 Task: Add an event with the title Team Building Challenge: Scavenger Hunt, date '2024/05/28', time 9:40 AM to 11:40 AMand add a description: Welcome to our Team Building Challenge: Scavenger Hunt, an exciting and engaging activity designed to foster teamwork, problem-solving, and collaboration within your team. This scavenger hunt is a fun and interactive way for team members to work together, think creatively, and build strong bonds while completing a series of challenges and searching for hidden items or clues., put the event into Blue category . Add location for the event as: 789 Mount Sinai, Sinai, Egypt, logged in from the account softage.2@softage.netand send the event invitation to softage.3@softage.net and softage.4@softage.net. Set a reminder for the event 17 day before
Action: Mouse moved to (120, 108)
Screenshot: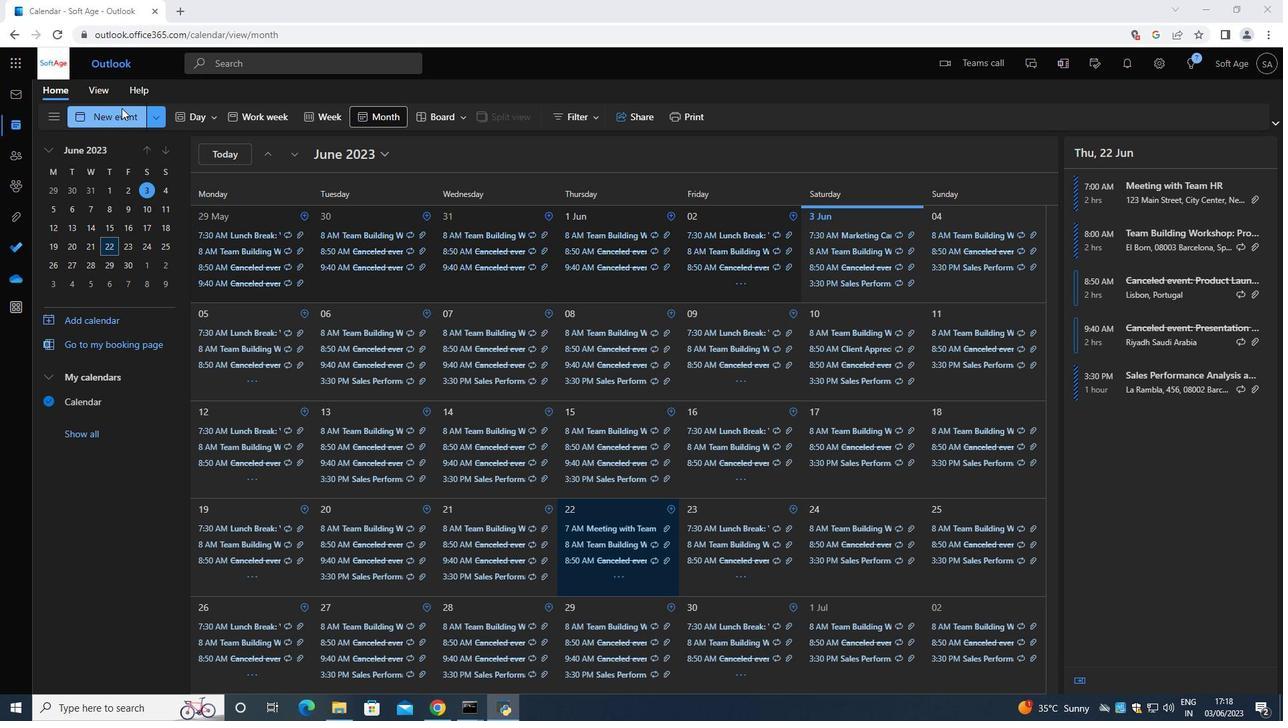 
Action: Mouse pressed left at (120, 108)
Screenshot: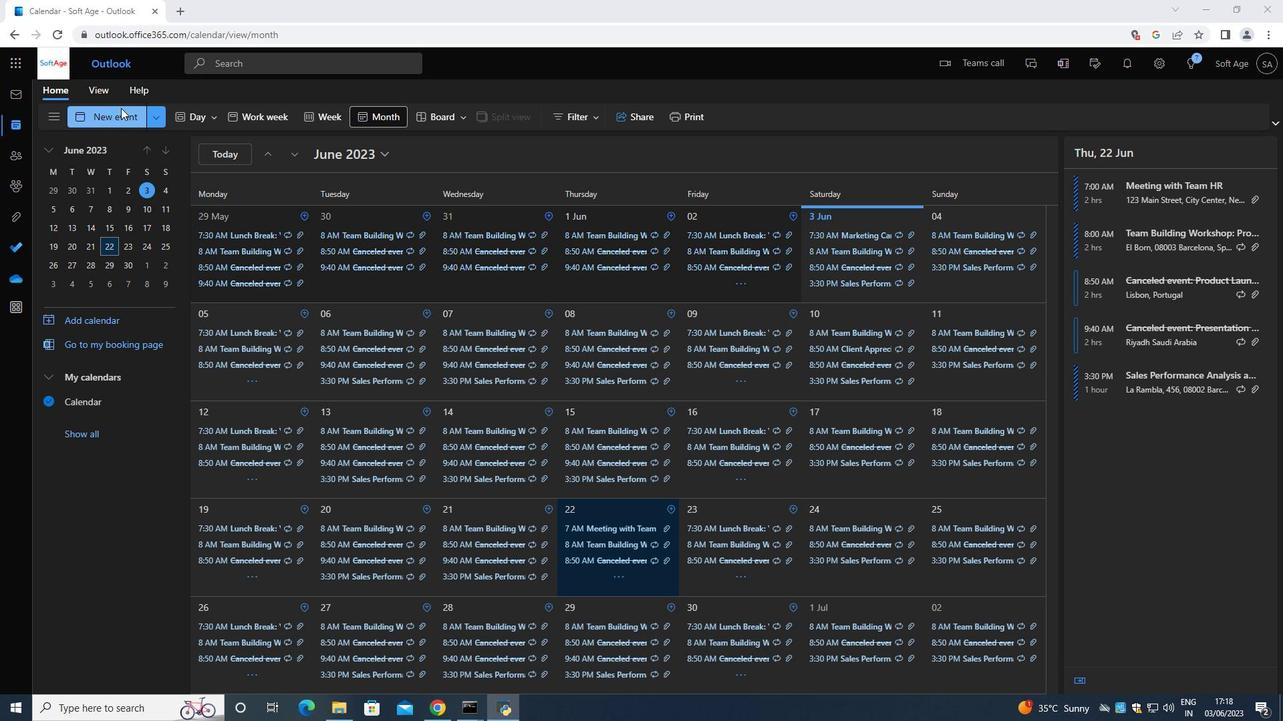 
Action: Mouse moved to (306, 205)
Screenshot: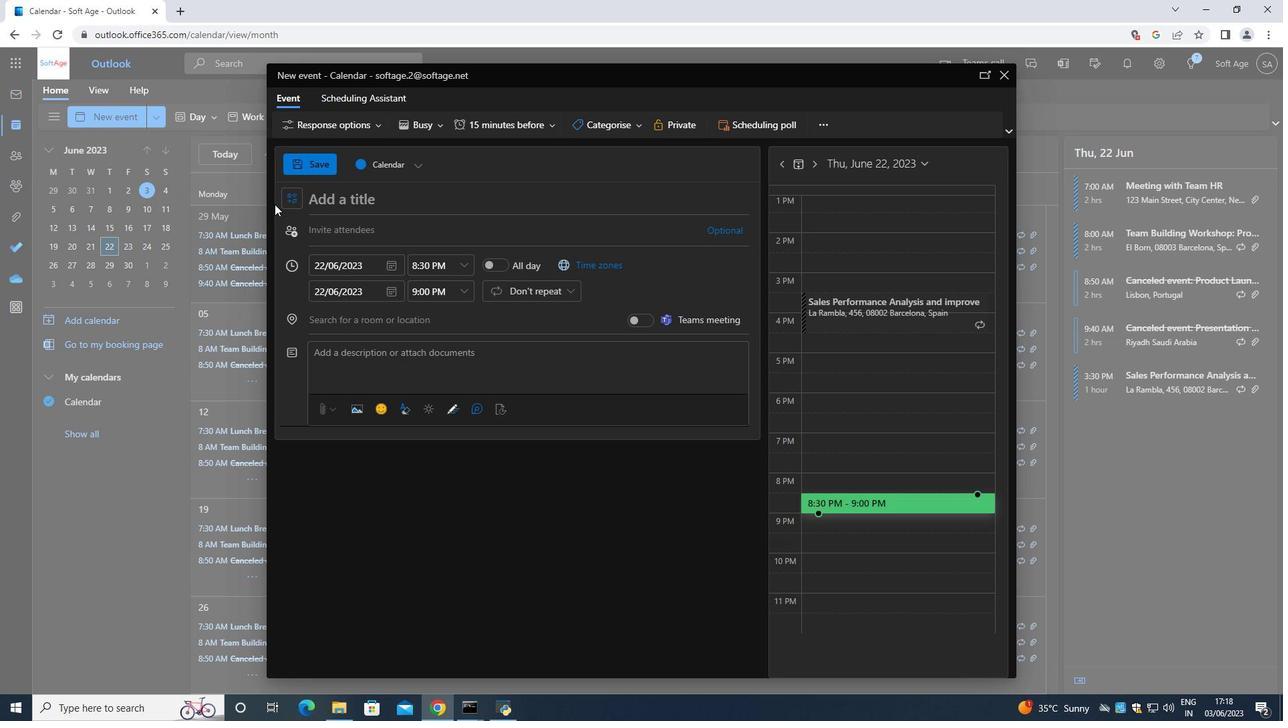 
Action: Key pressed <Key.shift><Key.shift><Key.shift><Key.shift>Team<Key.space><Key.shift>Building<Key.space><Key.shift>Chs<Key.backspace>allenge<Key.space><Key.shift_r>:<Key.space><Key.shift><Key.shift><Key.shift>Scavenger<Key.space><Key.shift>Hunt
Screenshot: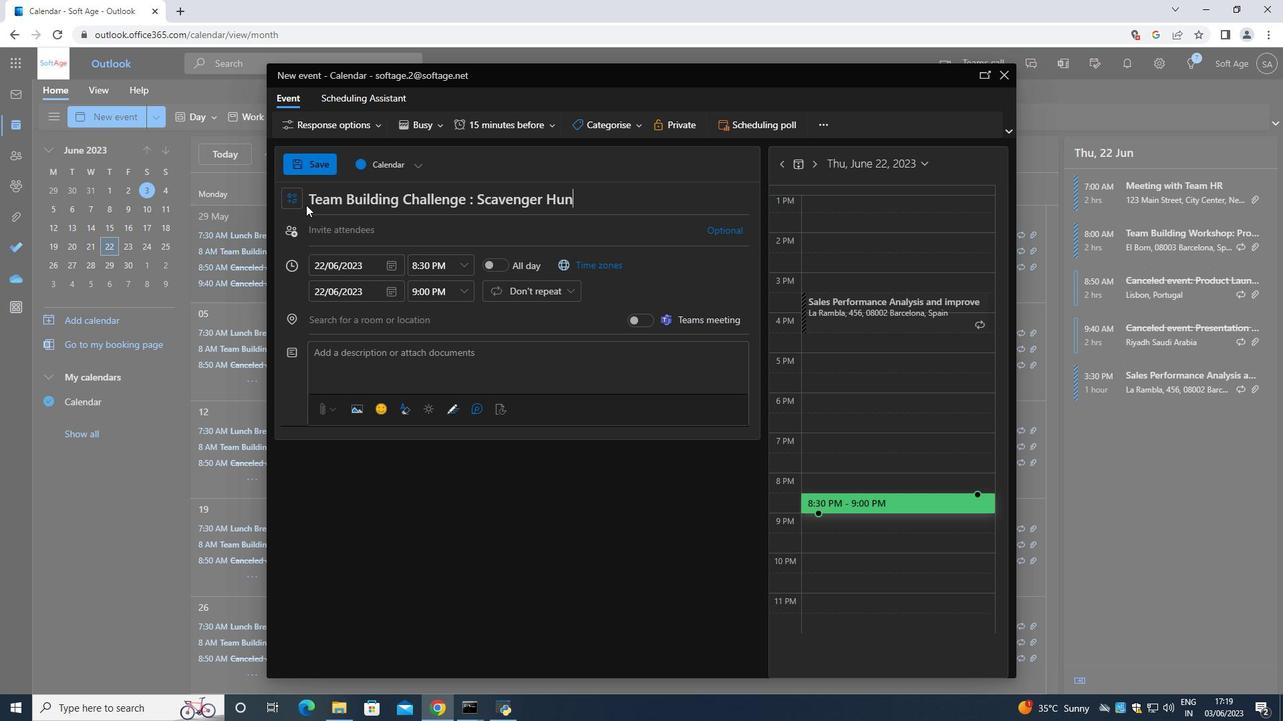 
Action: Mouse moved to (394, 266)
Screenshot: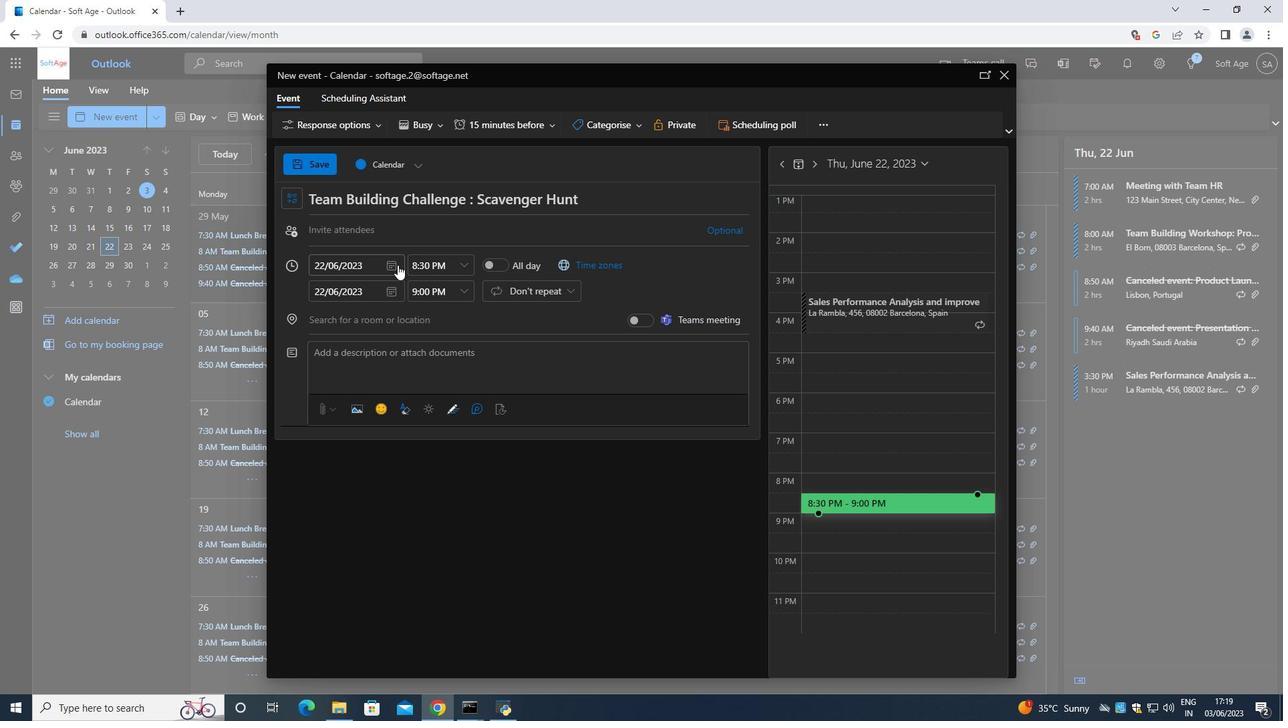 
Action: Mouse pressed left at (394, 266)
Screenshot: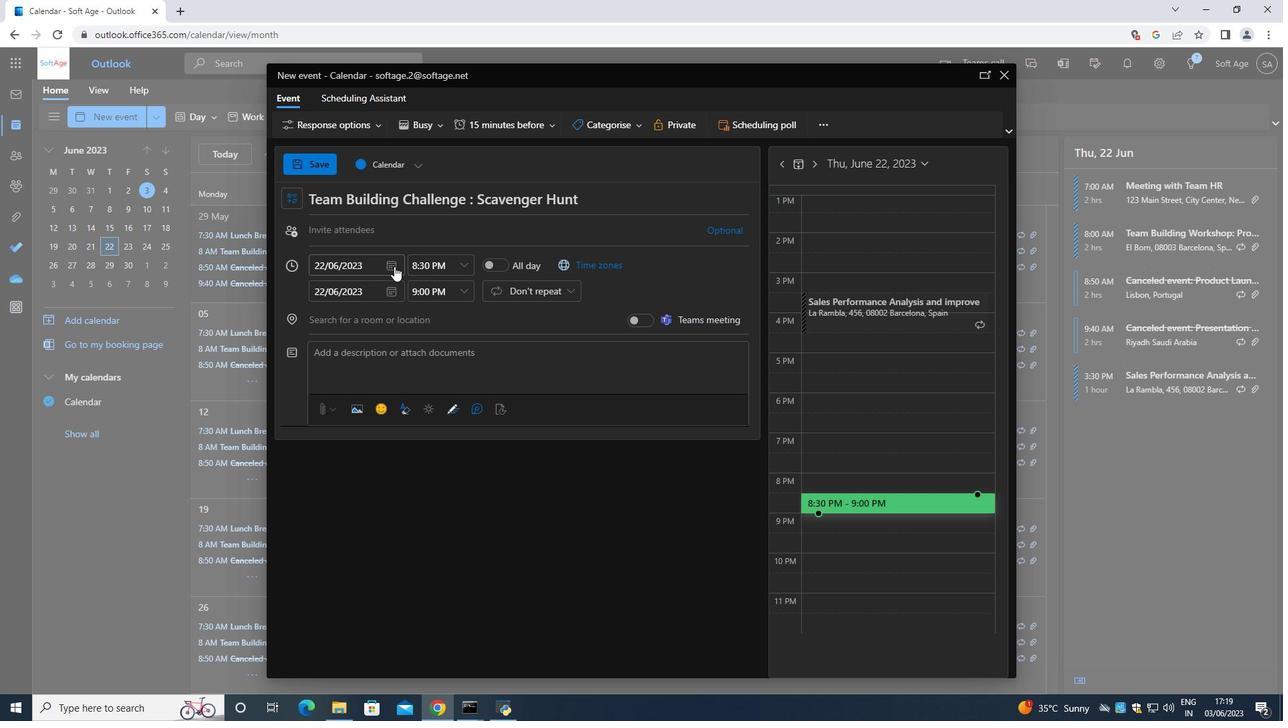 
Action: Mouse moved to (438, 291)
Screenshot: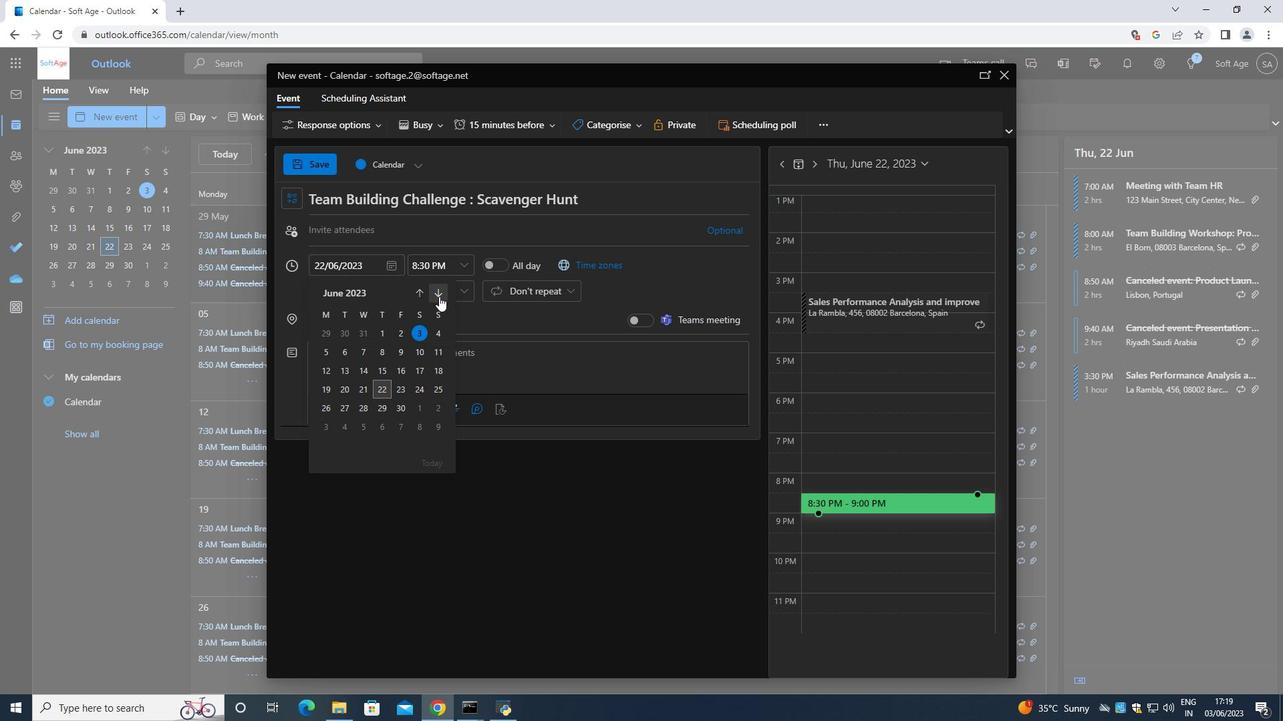 
Action: Mouse pressed left at (438, 291)
Screenshot: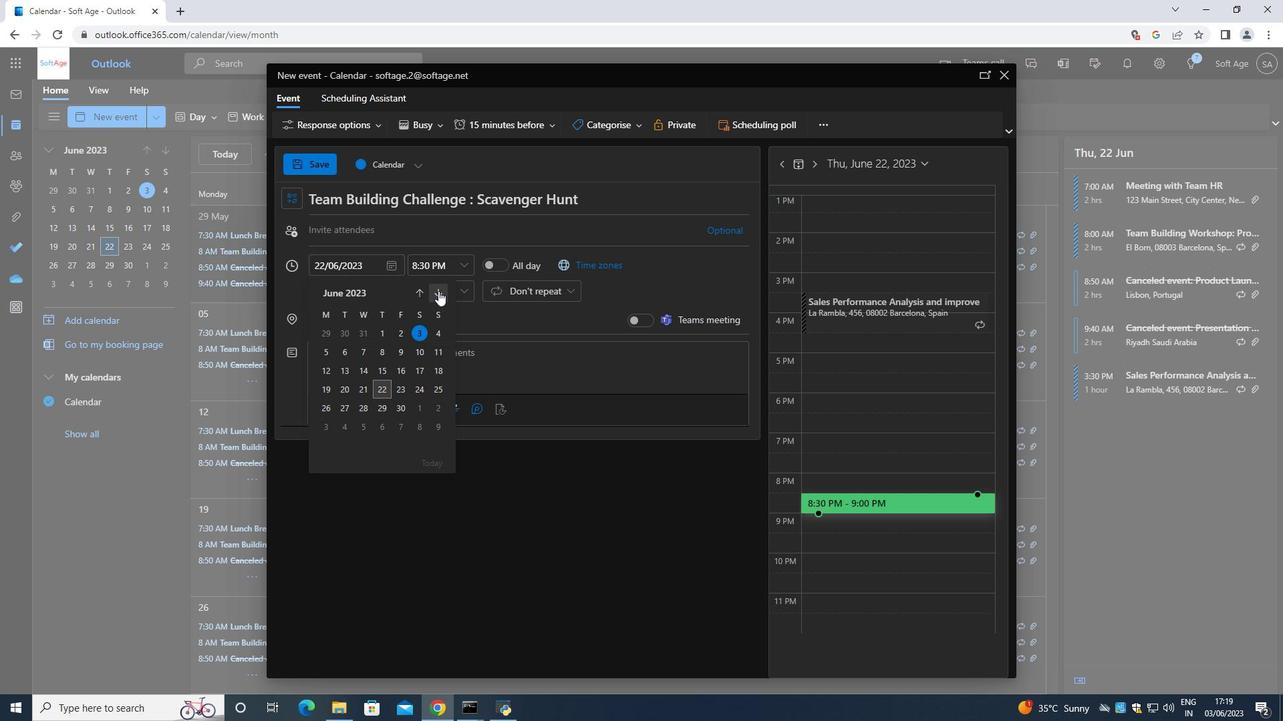 
Action: Mouse pressed left at (438, 291)
Screenshot: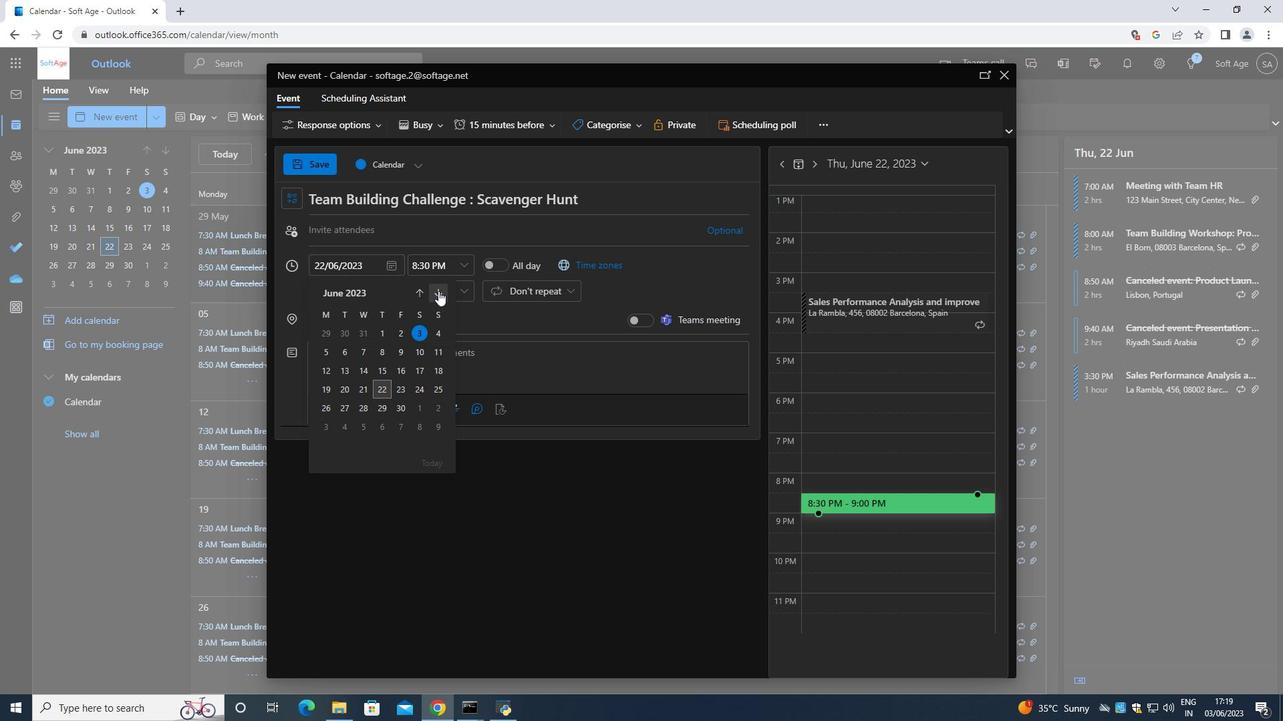 
Action: Mouse moved to (439, 291)
Screenshot: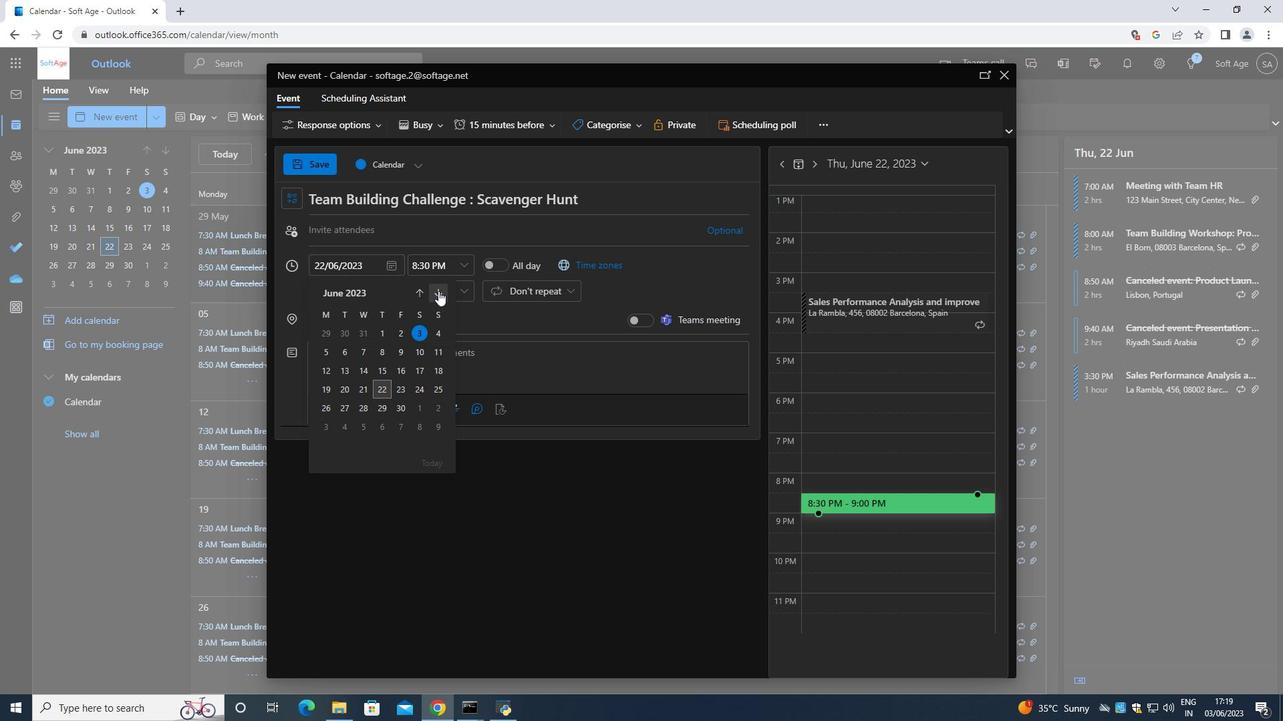 
Action: Mouse pressed left at (439, 291)
Screenshot: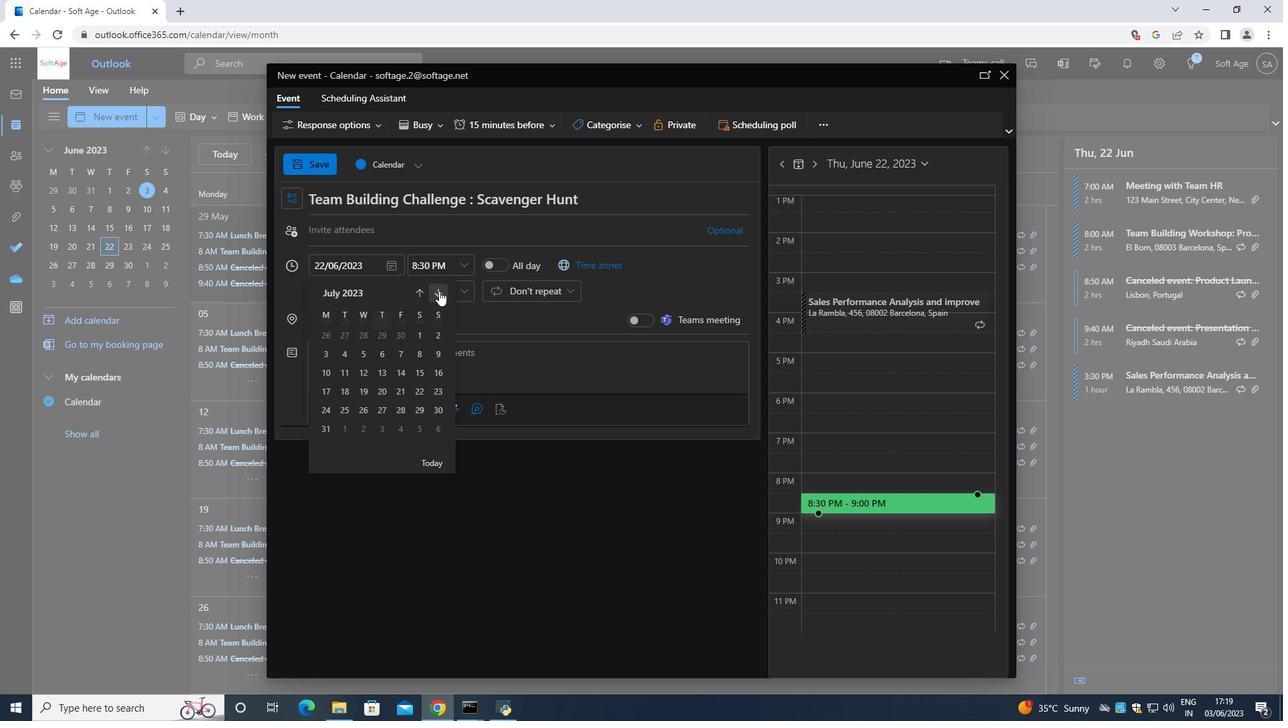
Action: Mouse pressed left at (439, 291)
Screenshot: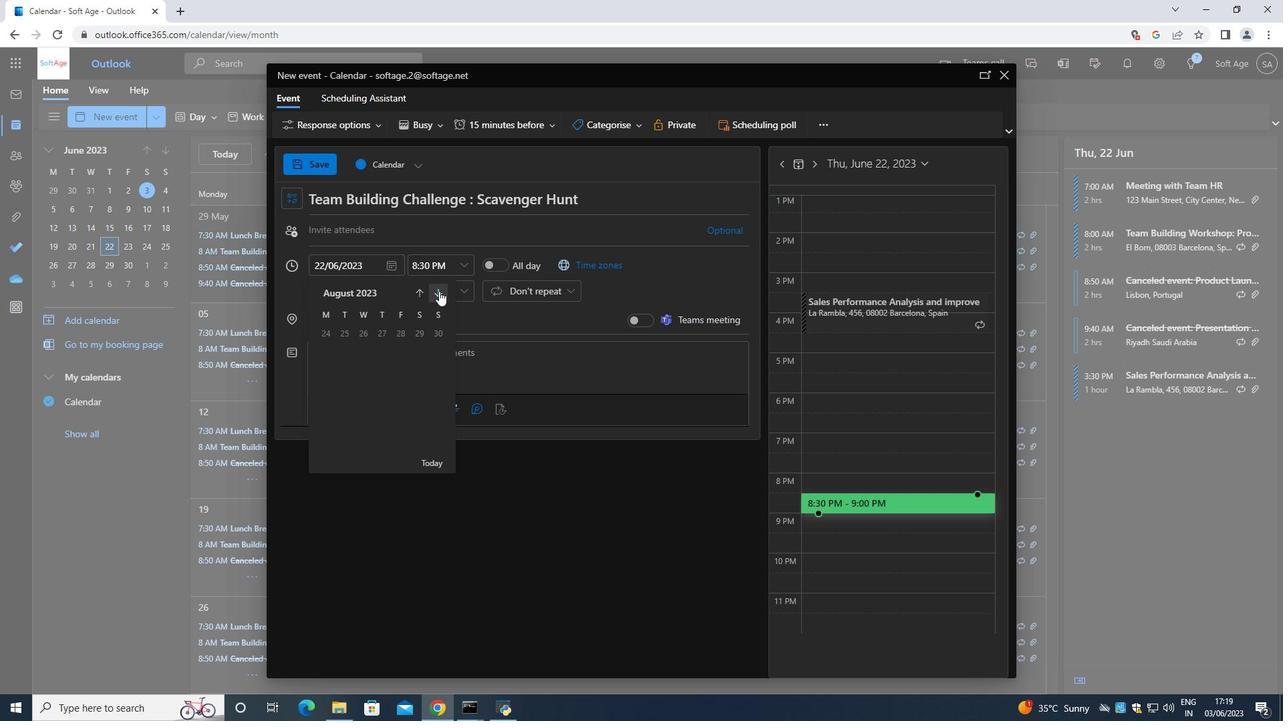 
Action: Mouse pressed left at (439, 291)
Screenshot: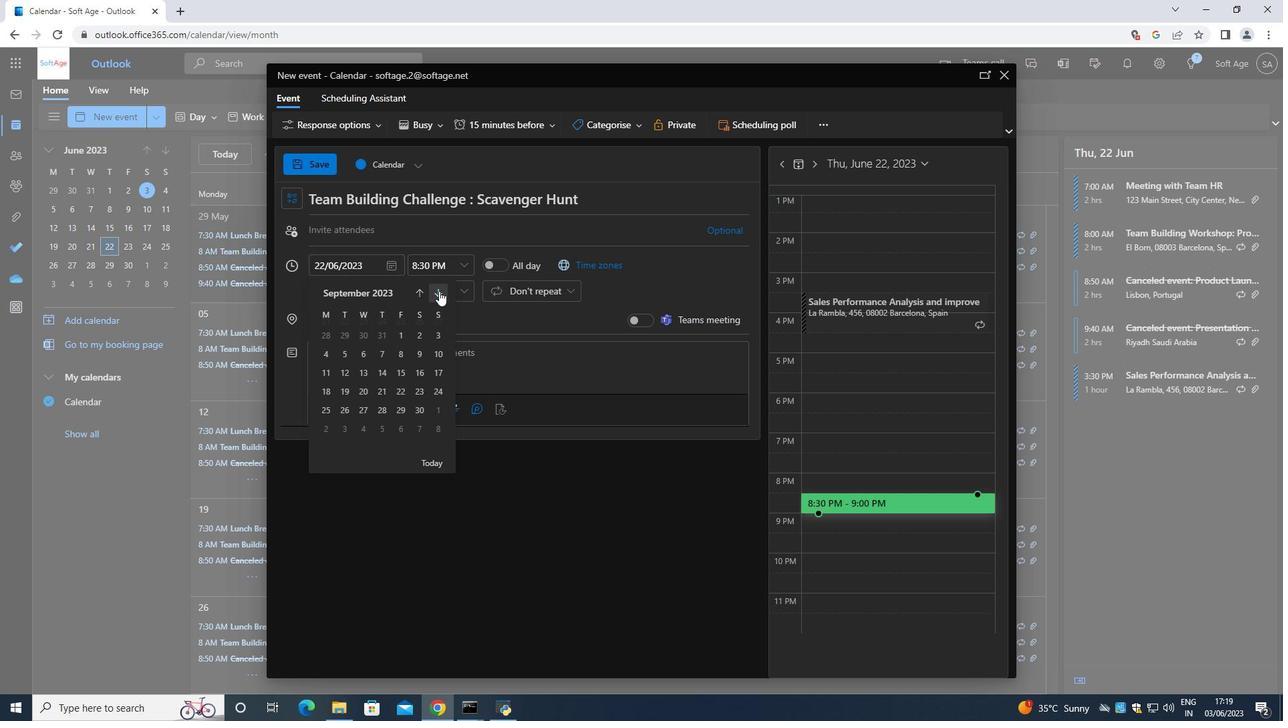 
Action: Mouse pressed left at (439, 291)
Screenshot: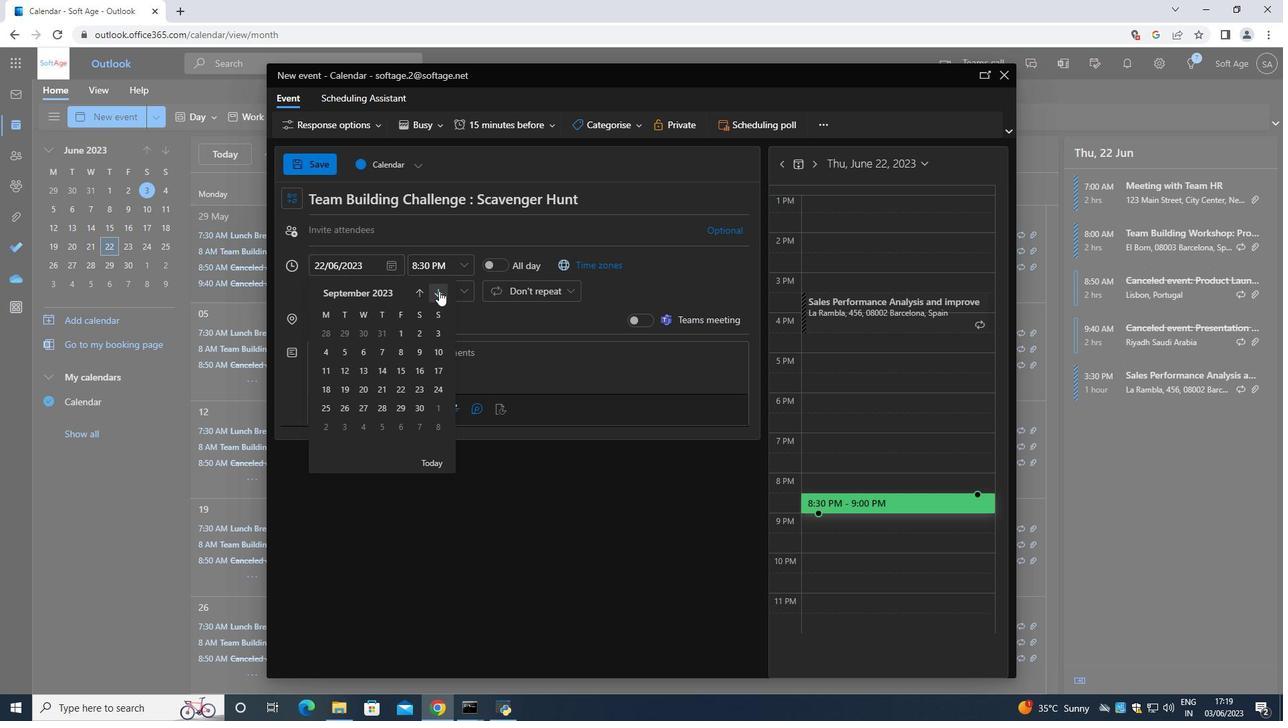 
Action: Mouse pressed left at (439, 291)
Screenshot: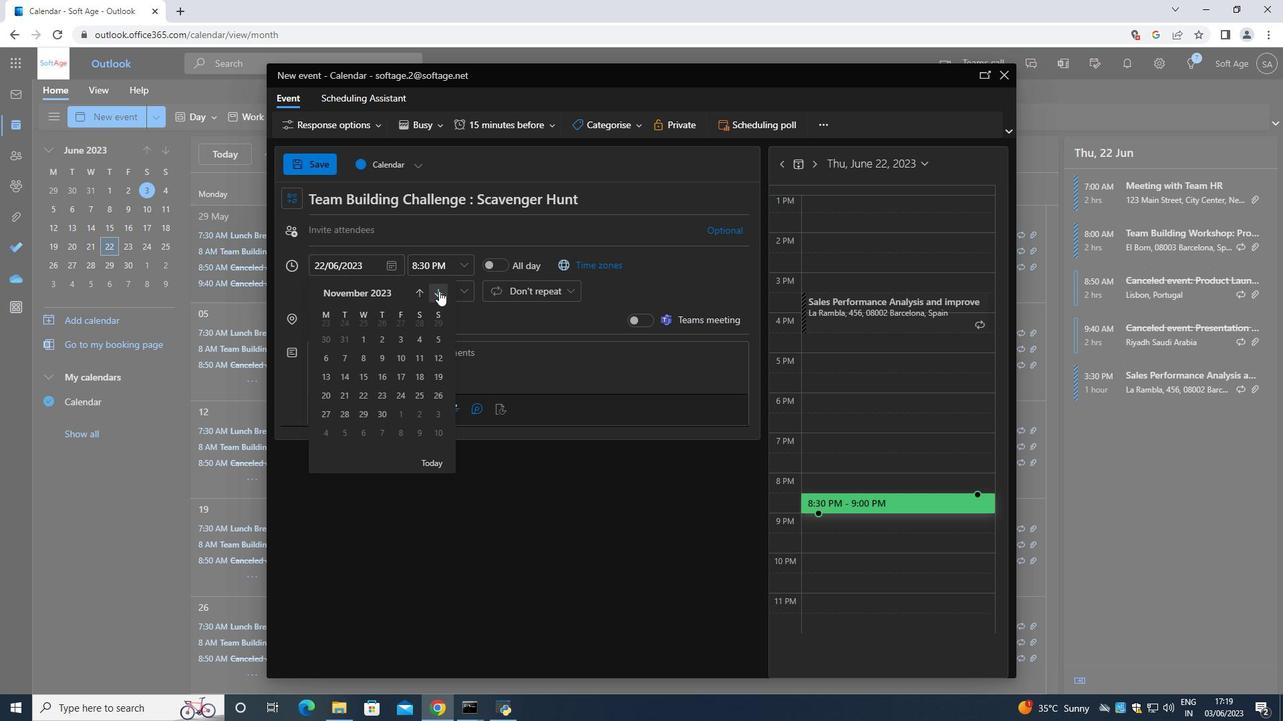 
Action: Mouse pressed left at (439, 291)
Screenshot: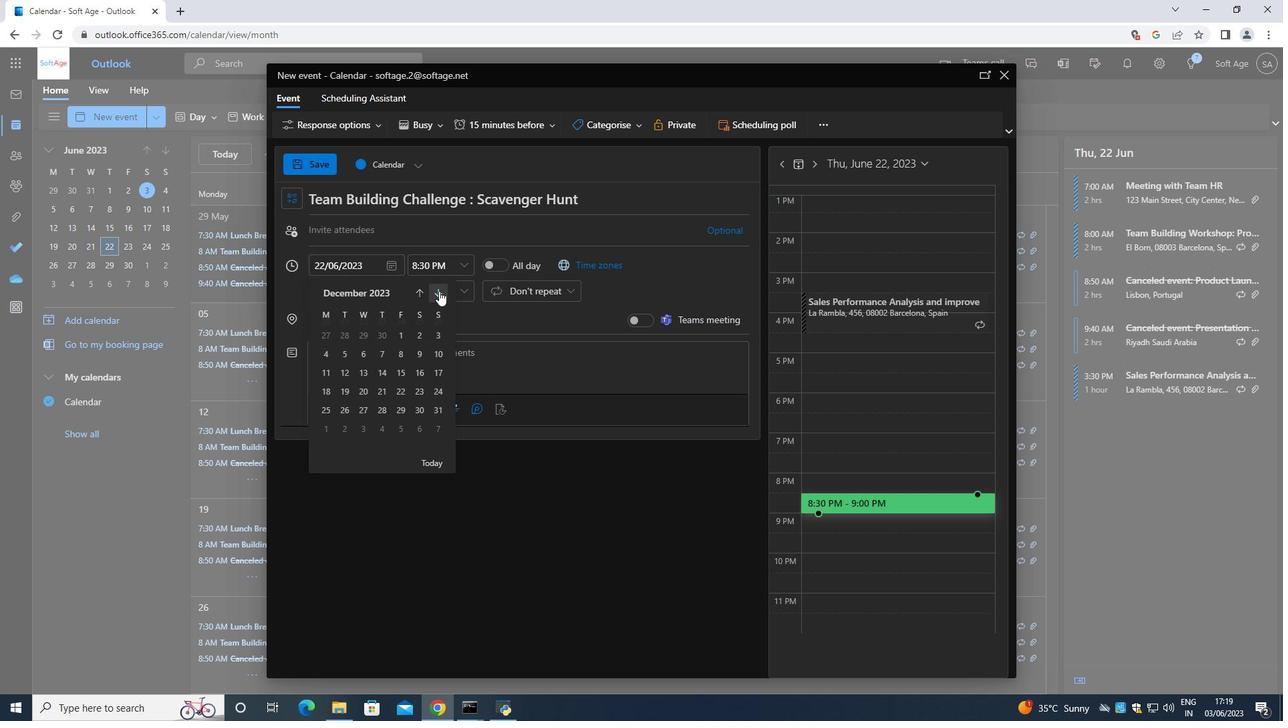 
Action: Mouse pressed left at (439, 291)
Screenshot: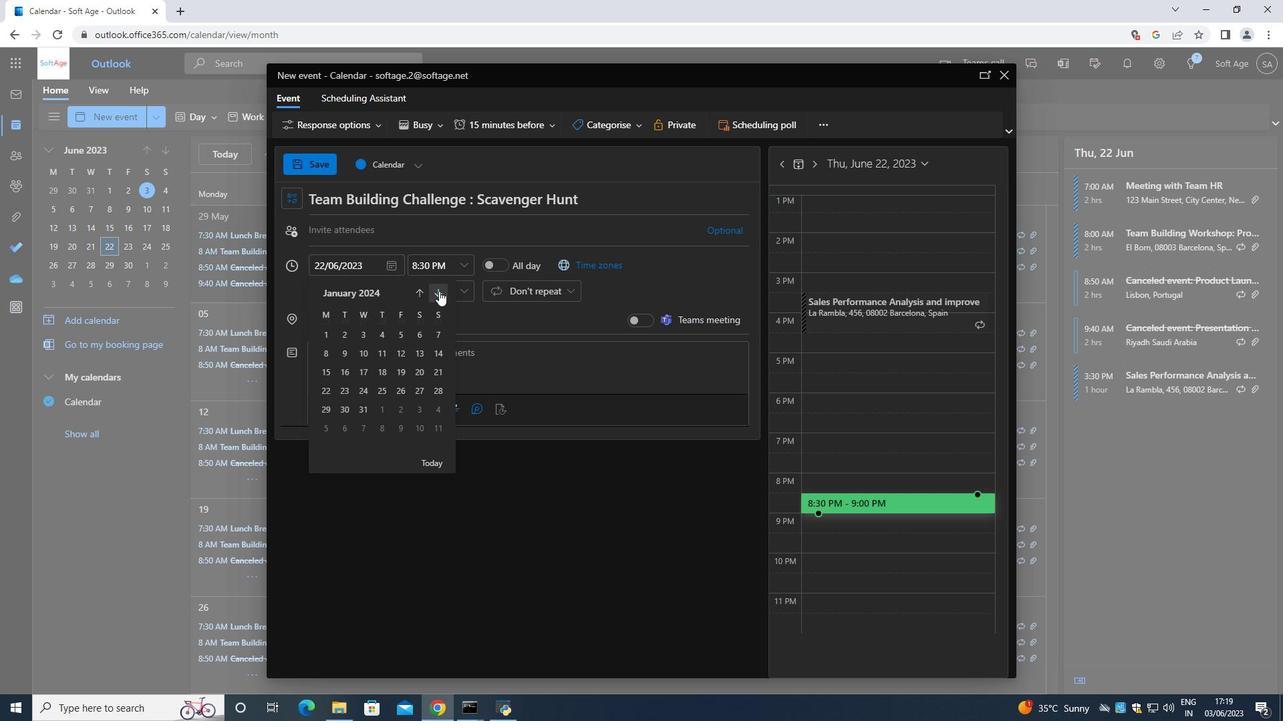 
Action: Mouse pressed left at (439, 291)
Screenshot: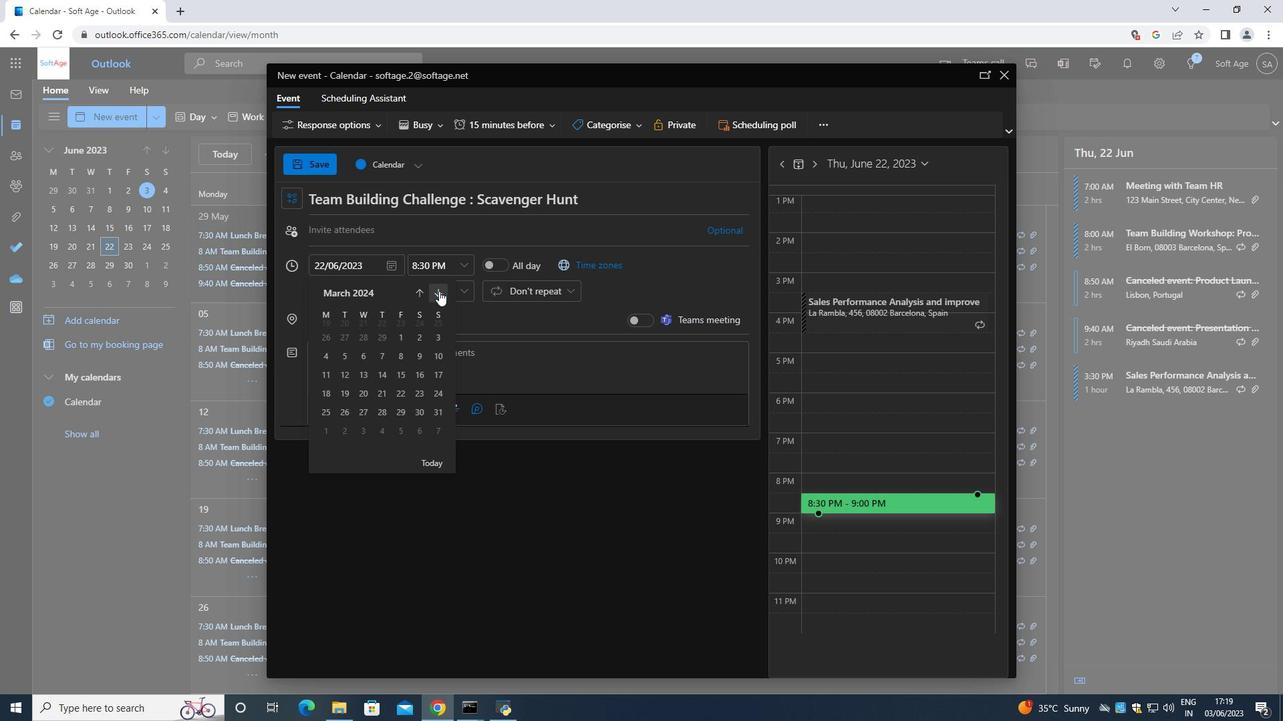 
Action: Mouse pressed left at (439, 291)
Screenshot: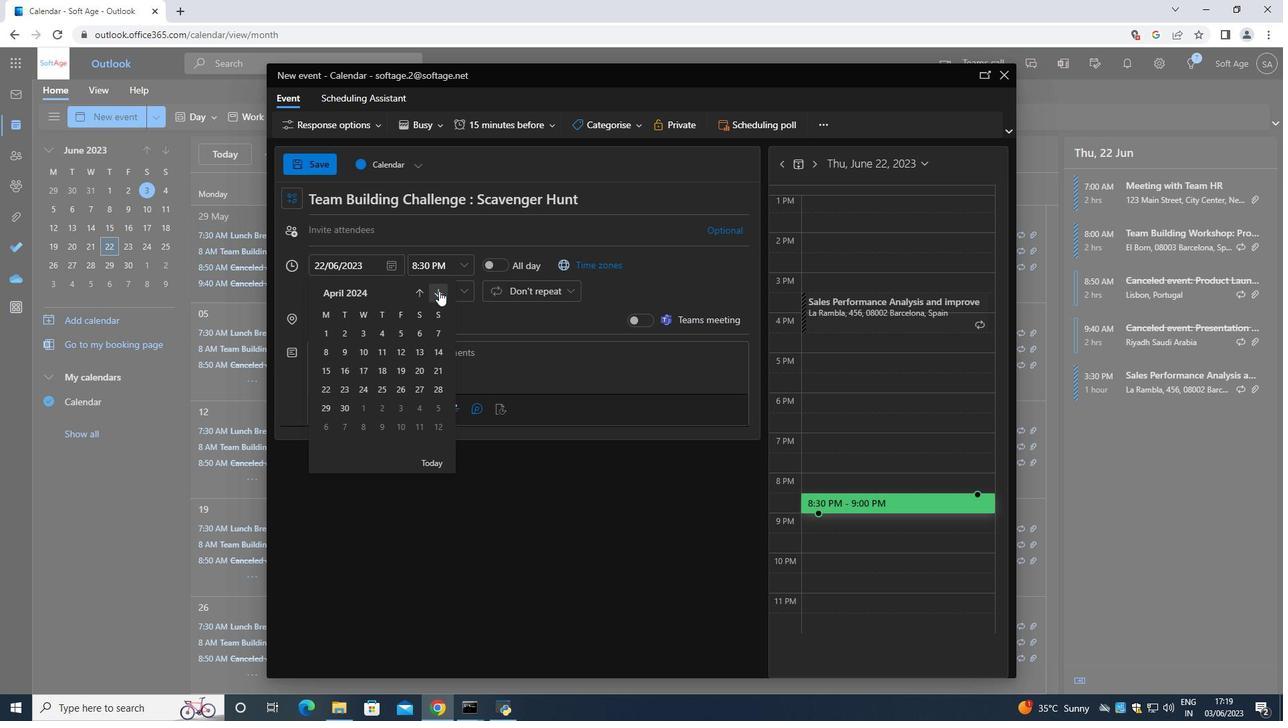 
Action: Mouse moved to (350, 408)
Screenshot: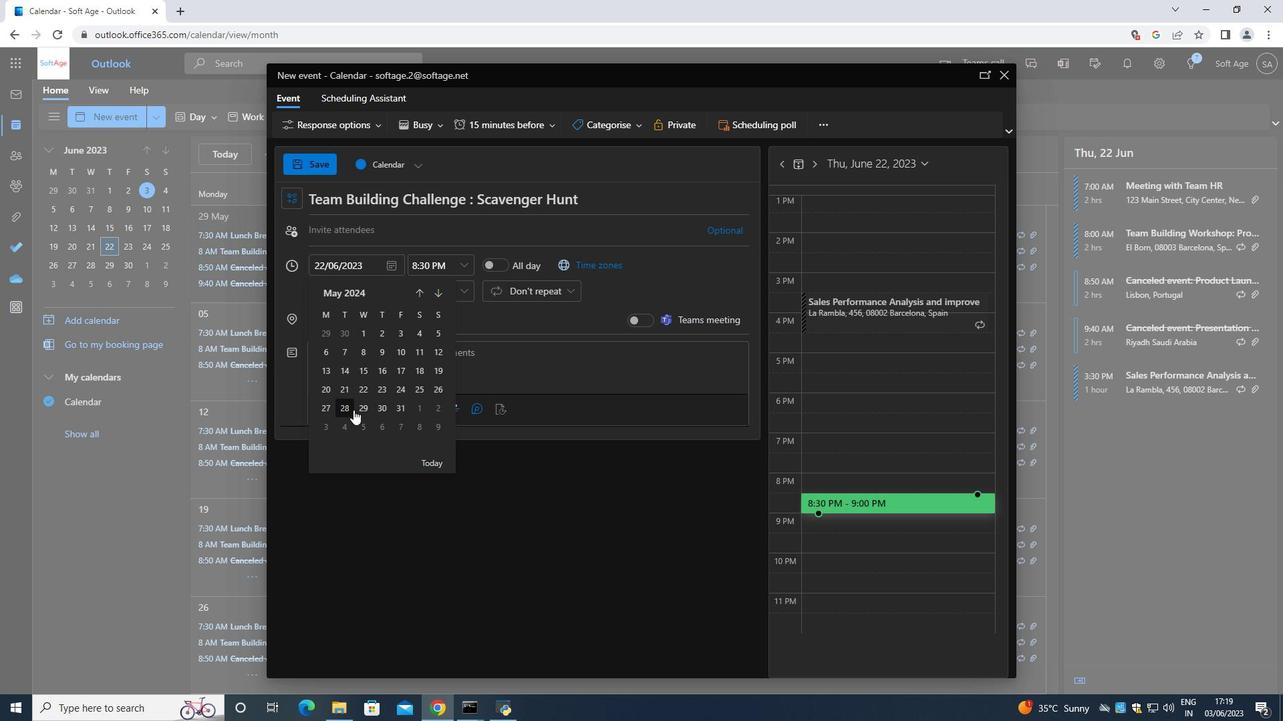 
Action: Mouse pressed left at (350, 408)
Screenshot: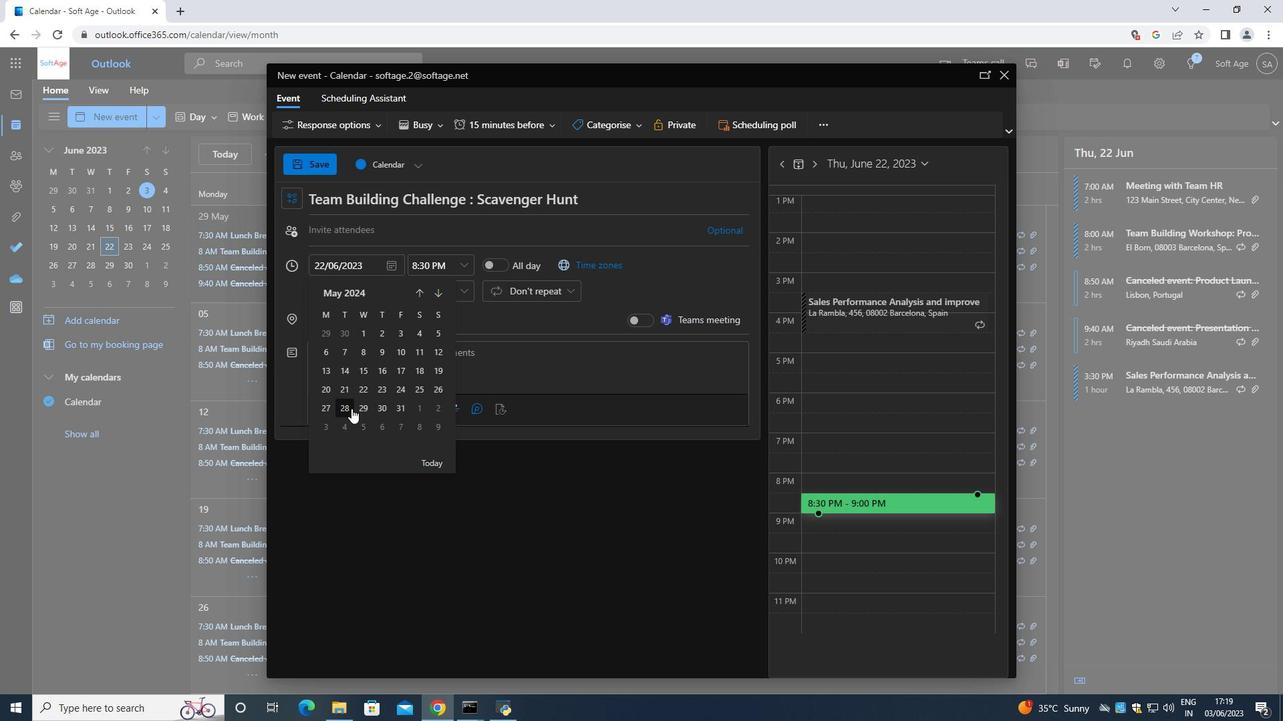 
Action: Mouse moved to (462, 267)
Screenshot: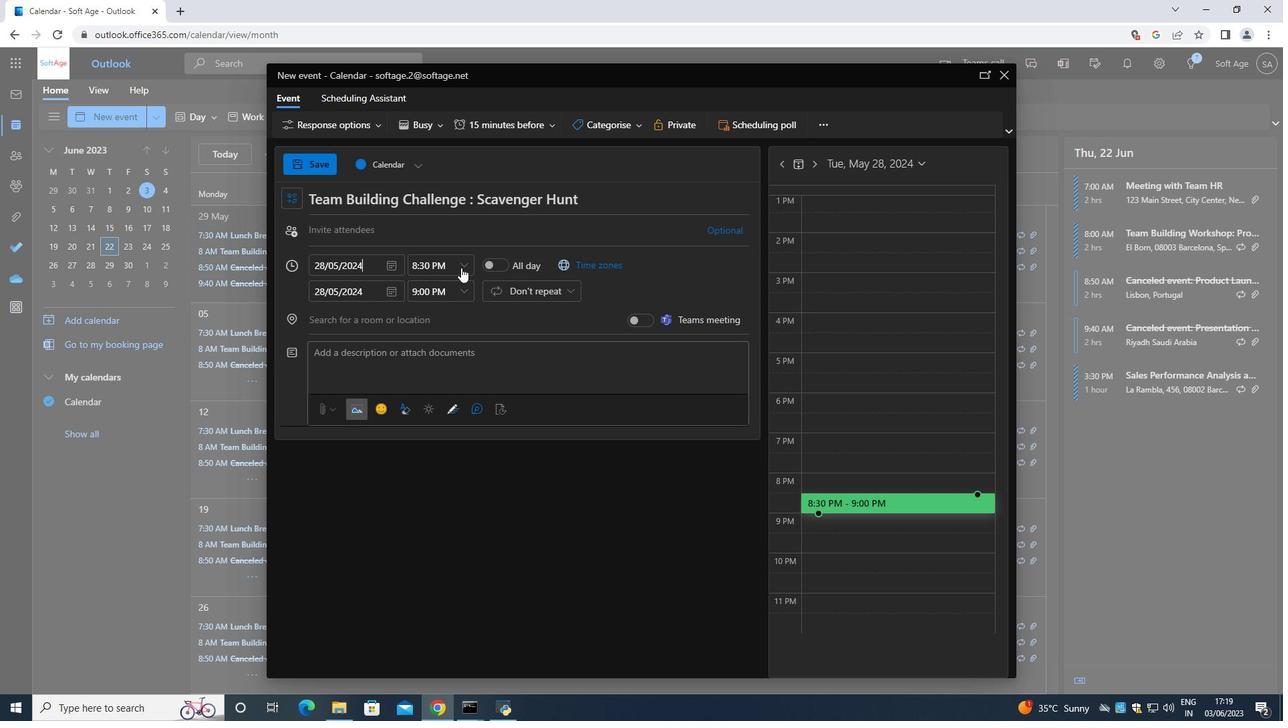 
Action: Mouse pressed left at (462, 267)
Screenshot: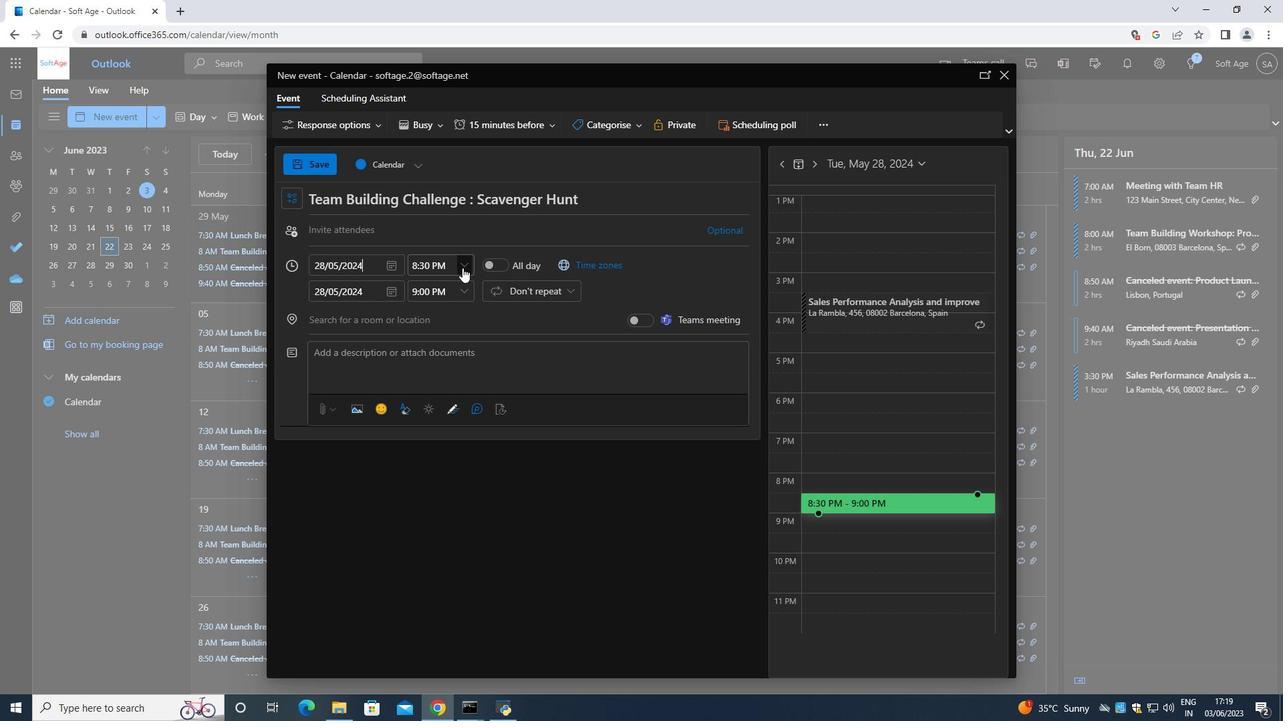 
Action: Mouse moved to (451, 310)
Screenshot: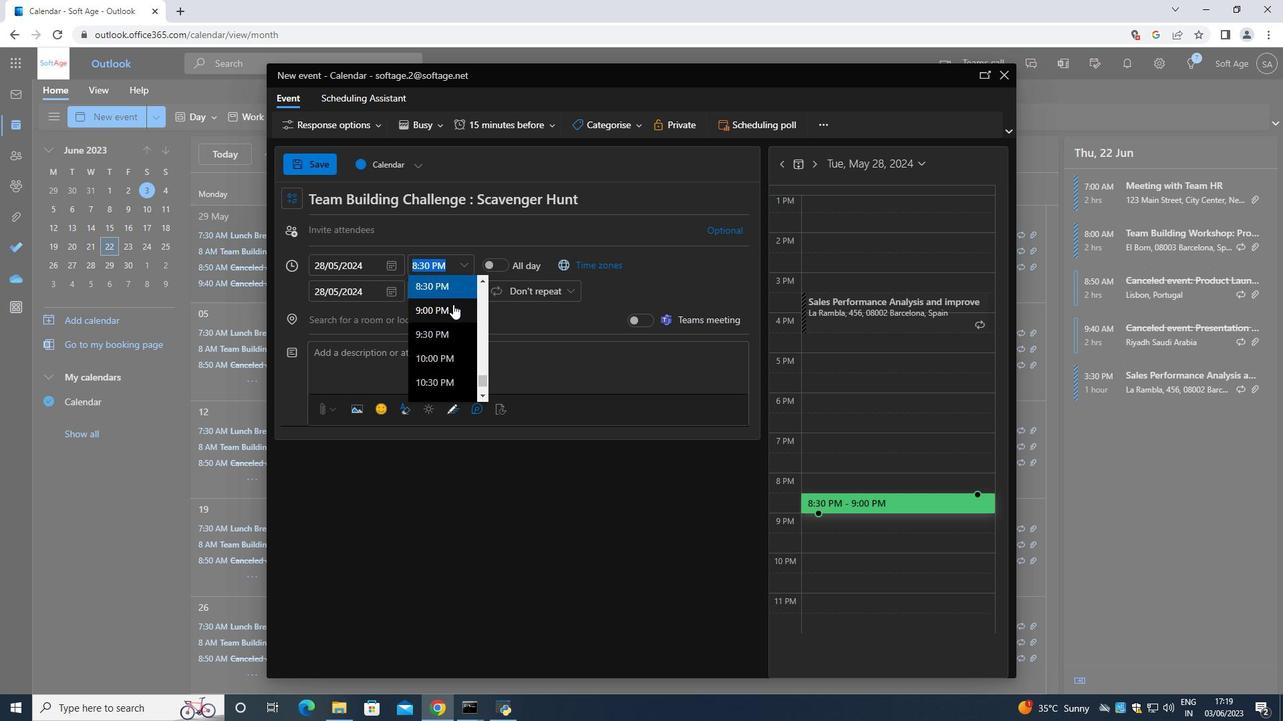 
Action: Mouse pressed left at (451, 310)
Screenshot: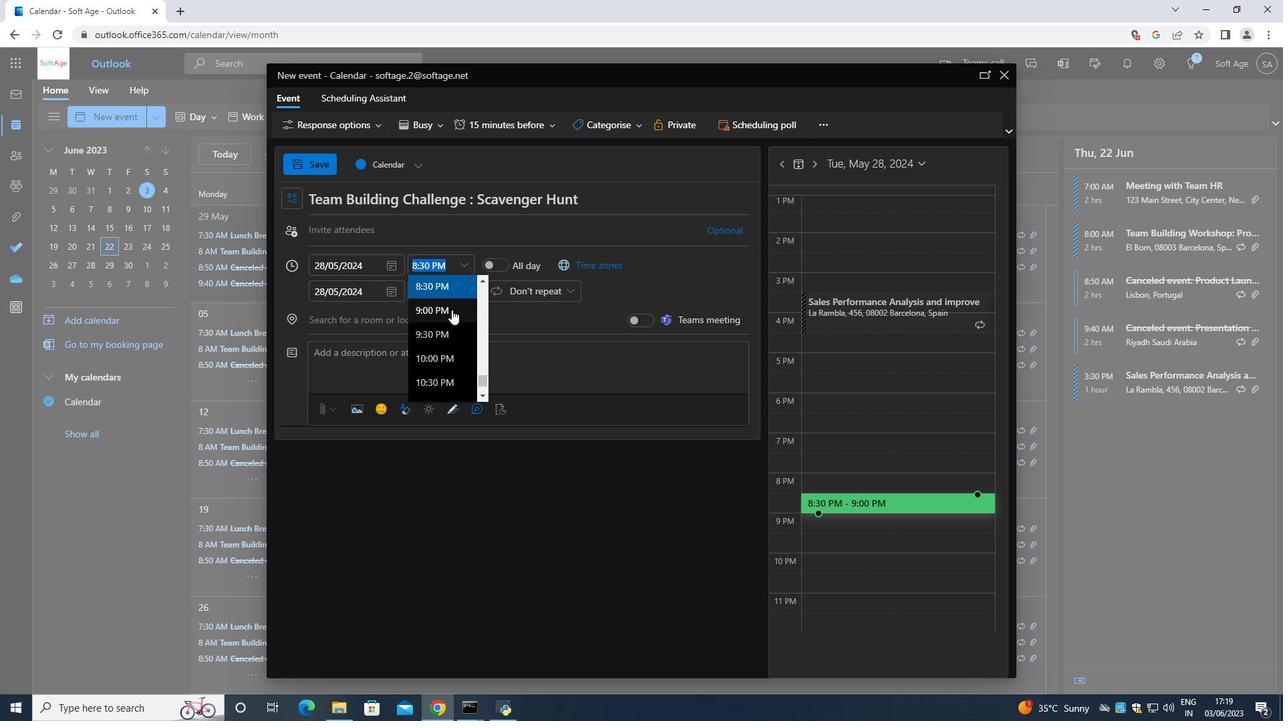
Action: Mouse moved to (429, 267)
Screenshot: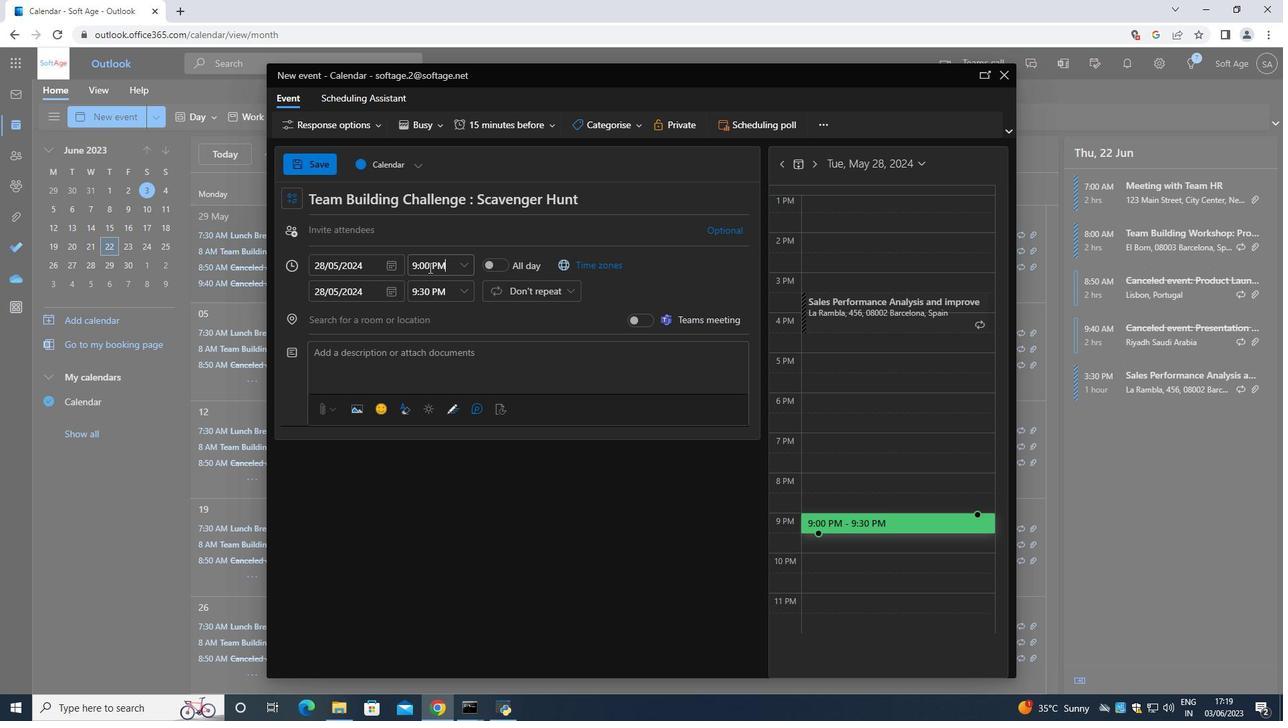 
Action: Mouse pressed left at (429, 267)
Screenshot: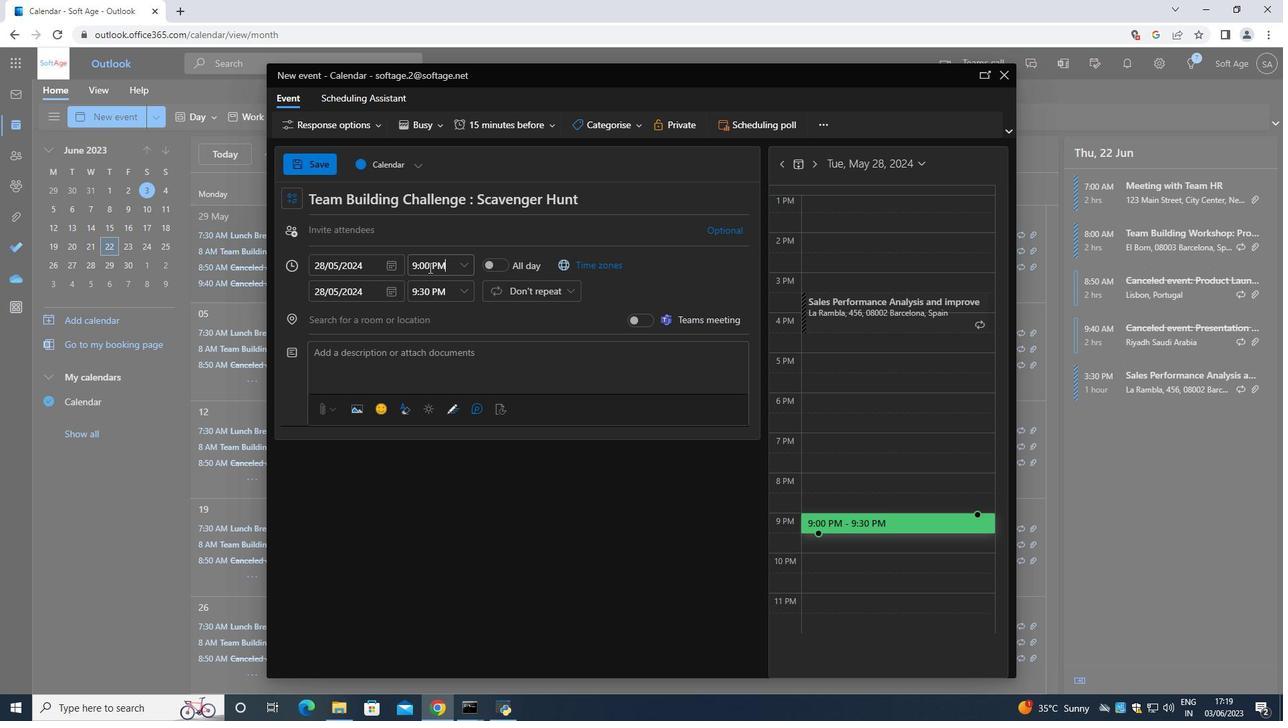 
Action: Mouse moved to (431, 263)
Screenshot: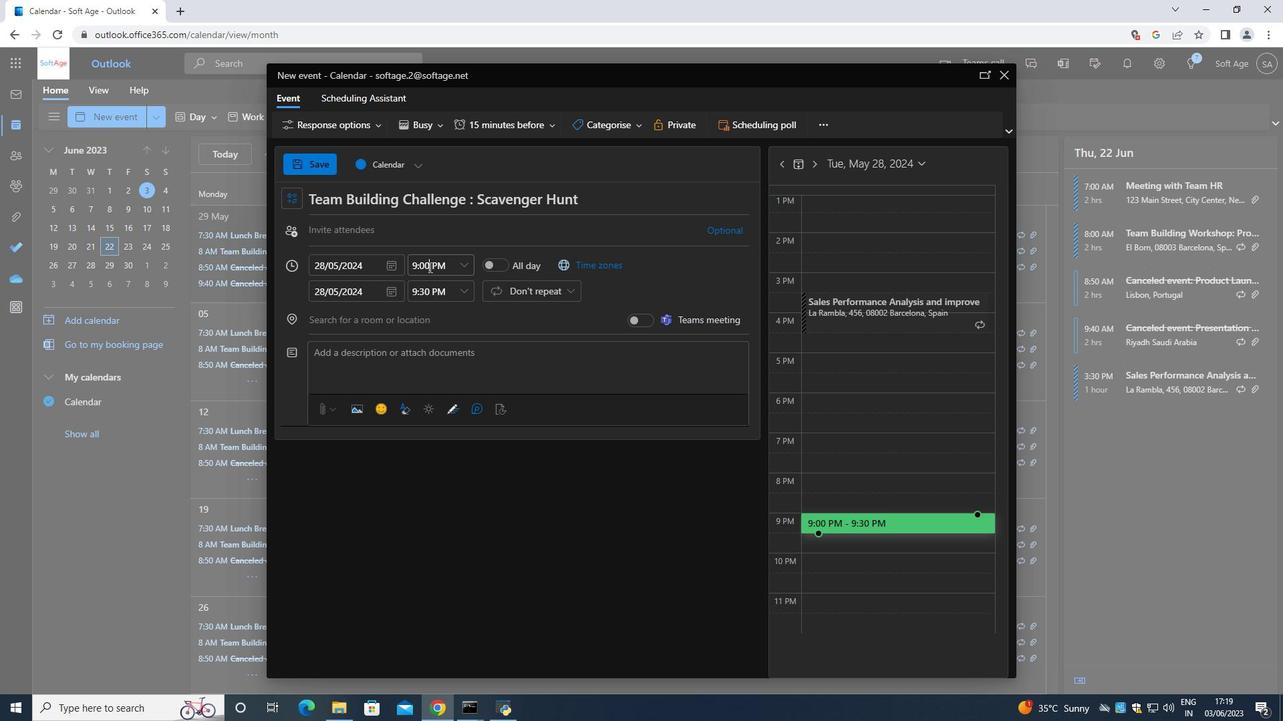 
Action: Key pressed <Key.backspace><Key.backspace>40
Screenshot: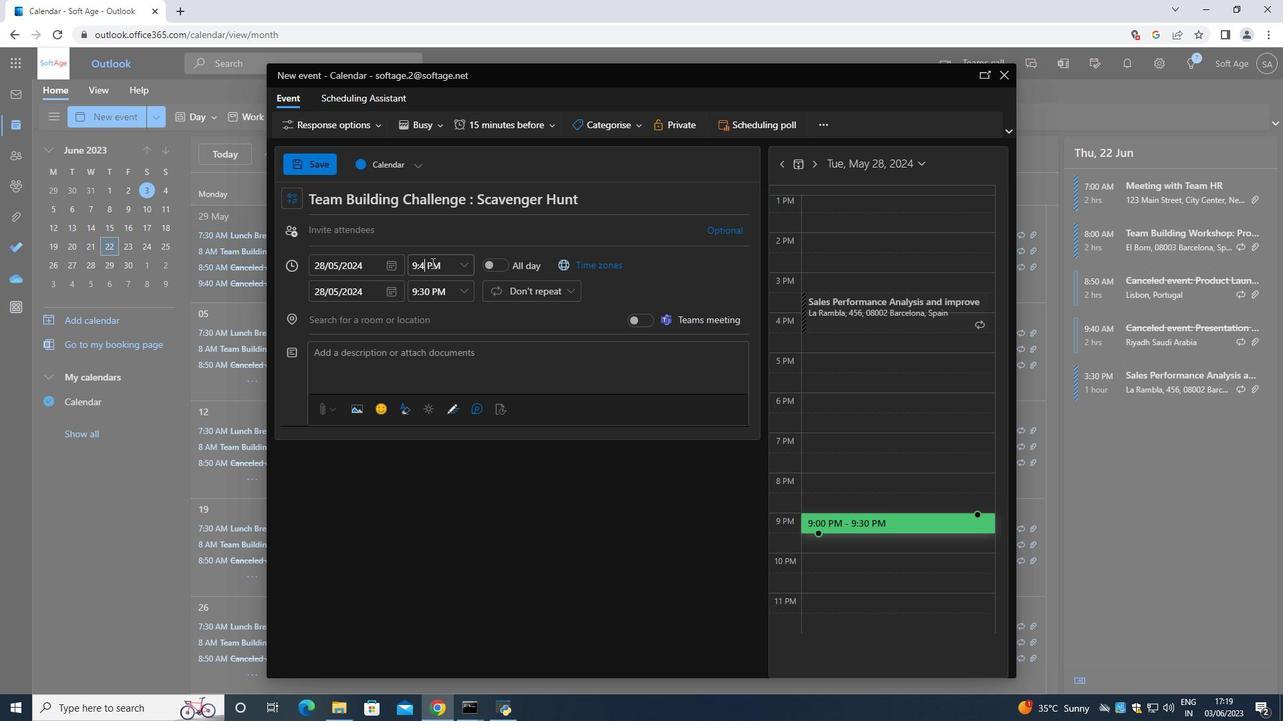 
Action: Mouse moved to (437, 265)
Screenshot: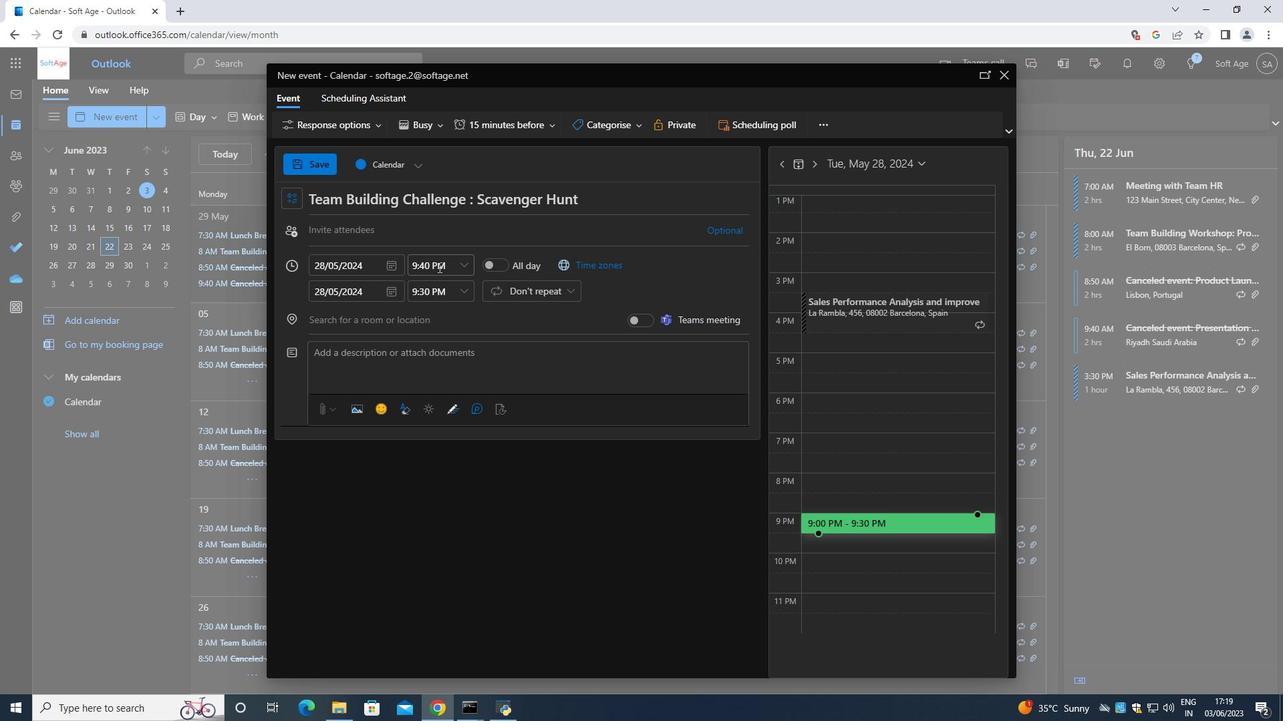 
Action: Mouse pressed left at (437, 265)
Screenshot: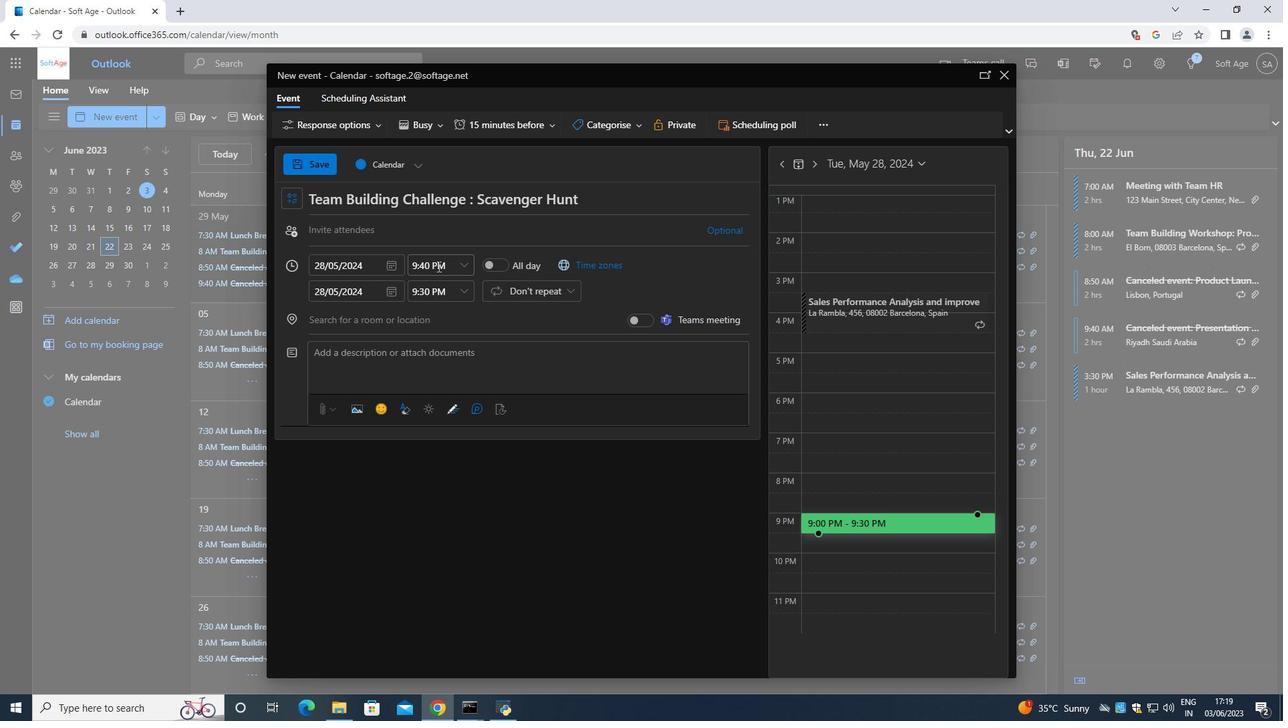 
Action: Key pressed <Key.backspace><Key.shift>A
Screenshot: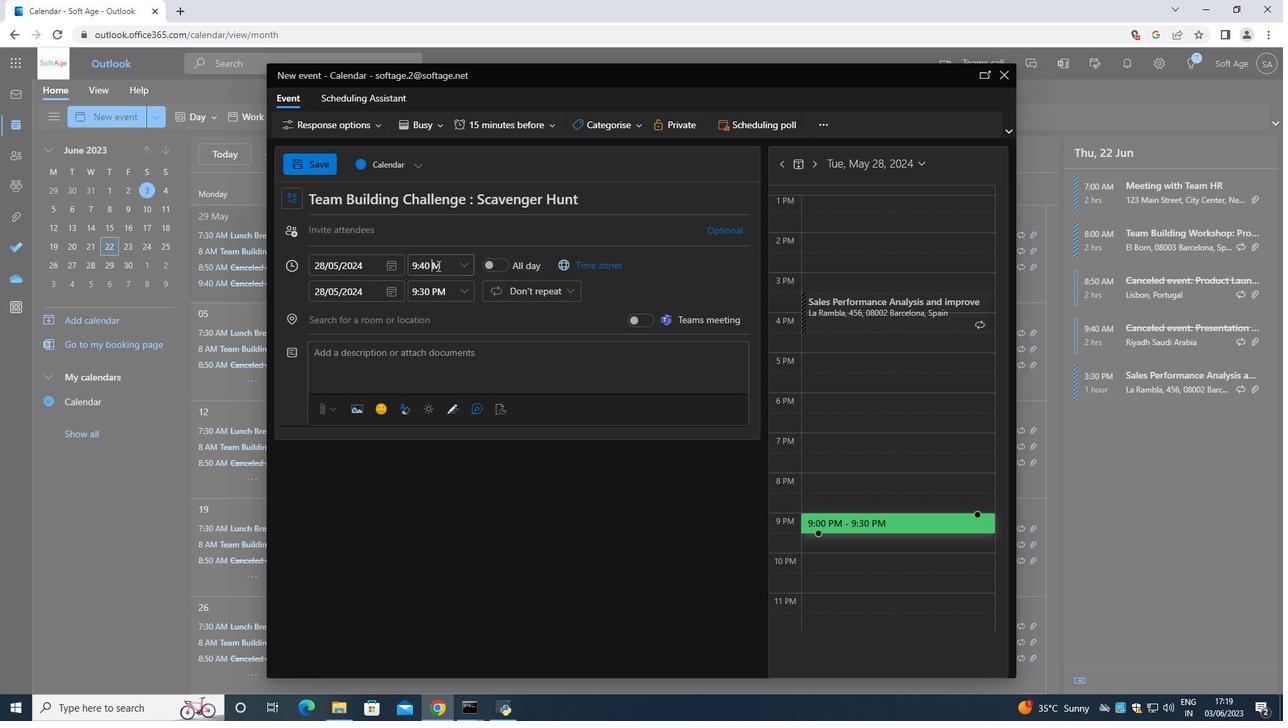 
Action: Mouse moved to (447, 264)
Screenshot: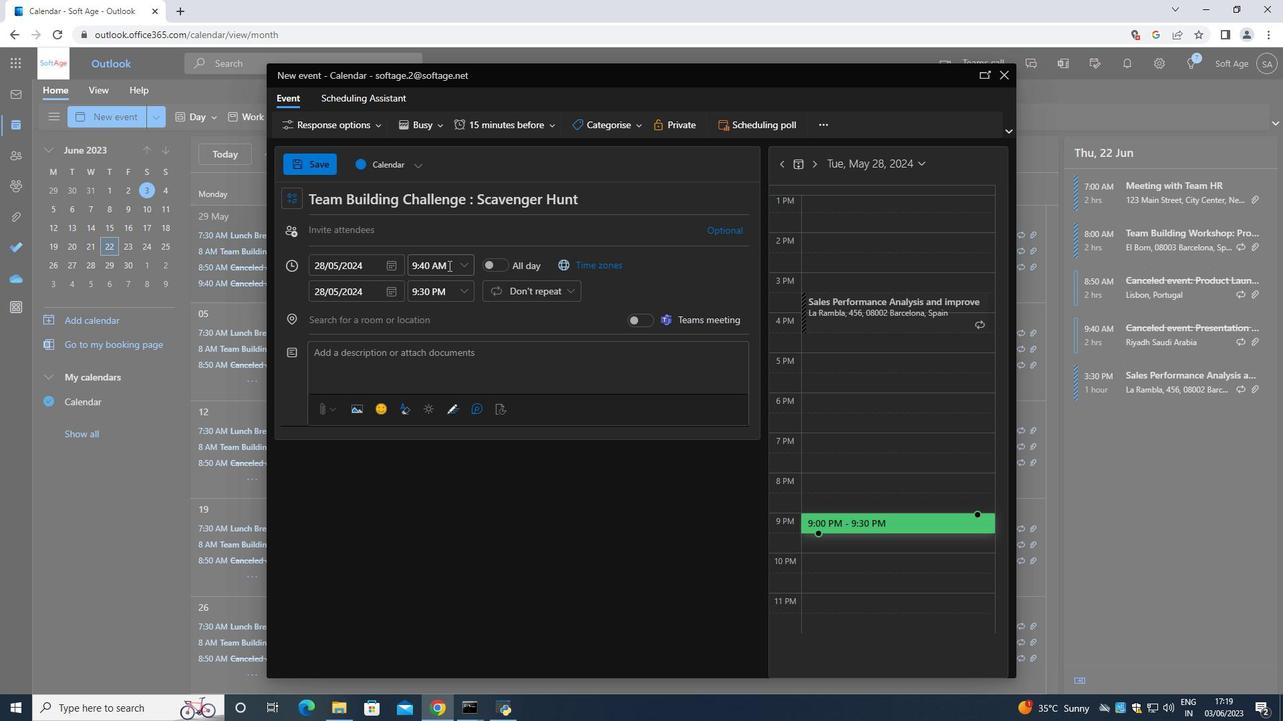 
Action: Mouse pressed left at (447, 264)
Screenshot: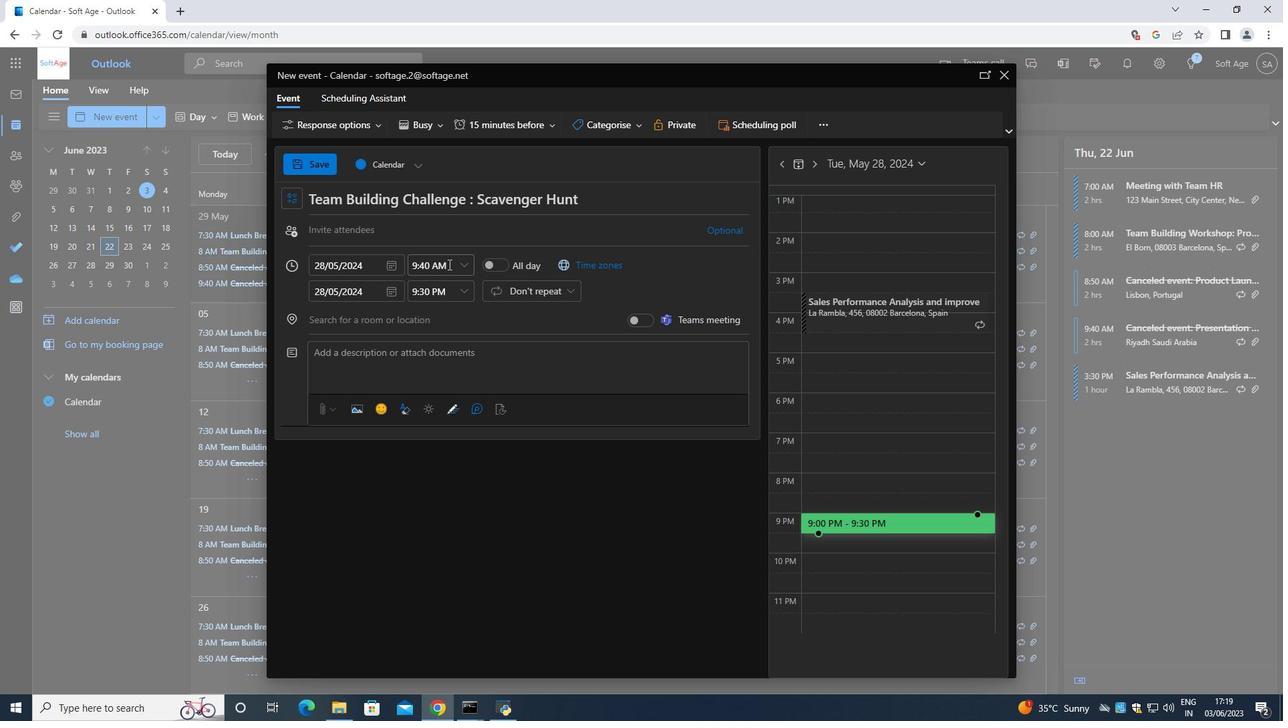 
Action: Mouse moved to (463, 288)
Screenshot: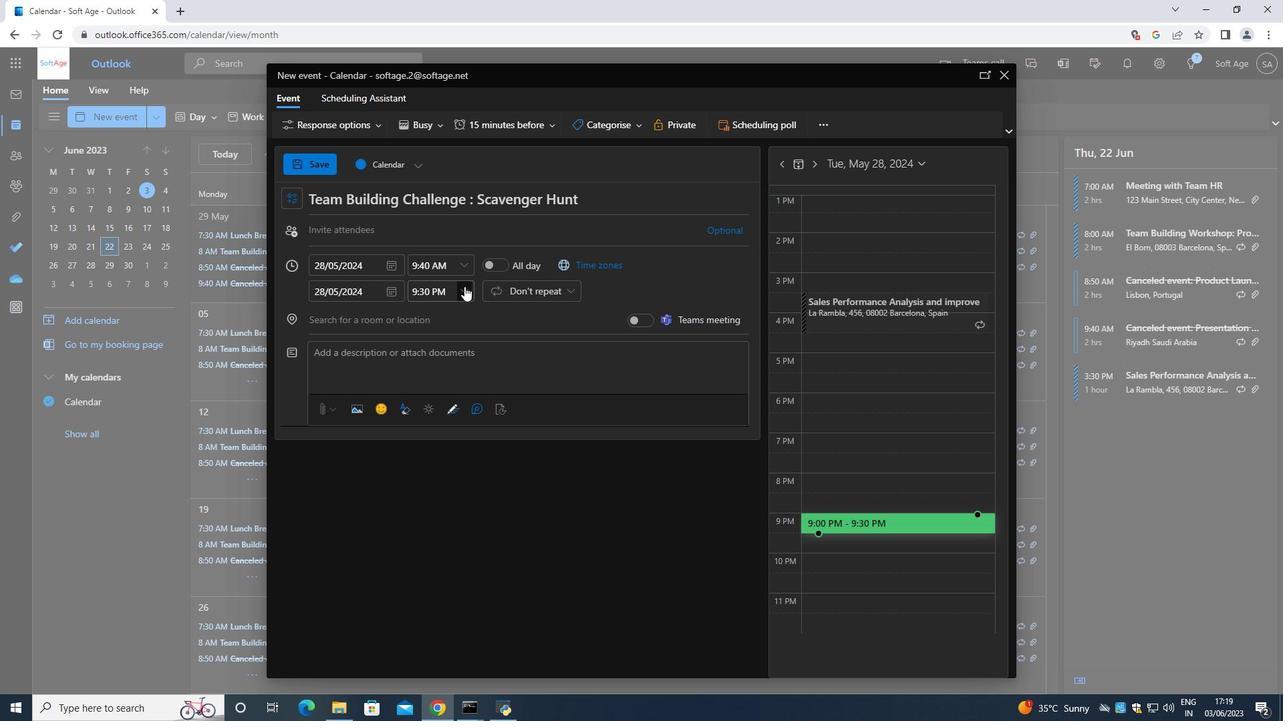 
Action: Mouse pressed left at (463, 288)
Screenshot: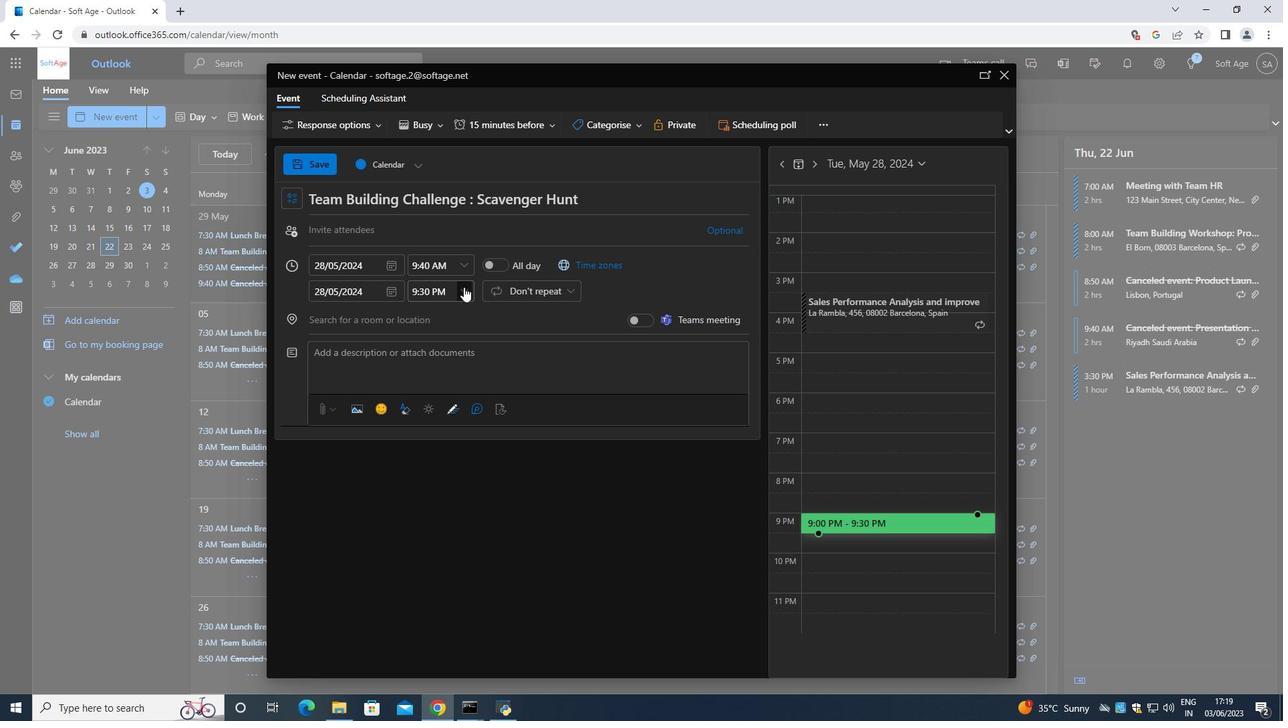 
Action: Mouse moved to (458, 378)
Screenshot: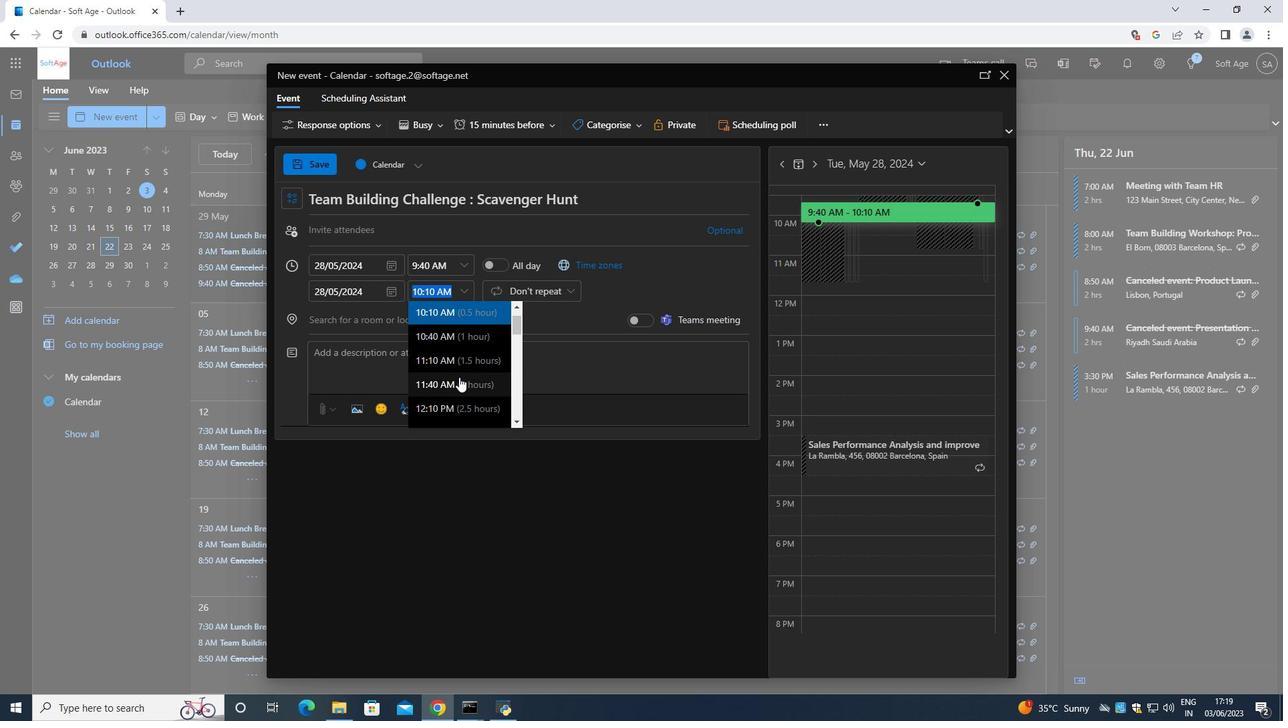 
Action: Mouse pressed left at (458, 378)
Screenshot: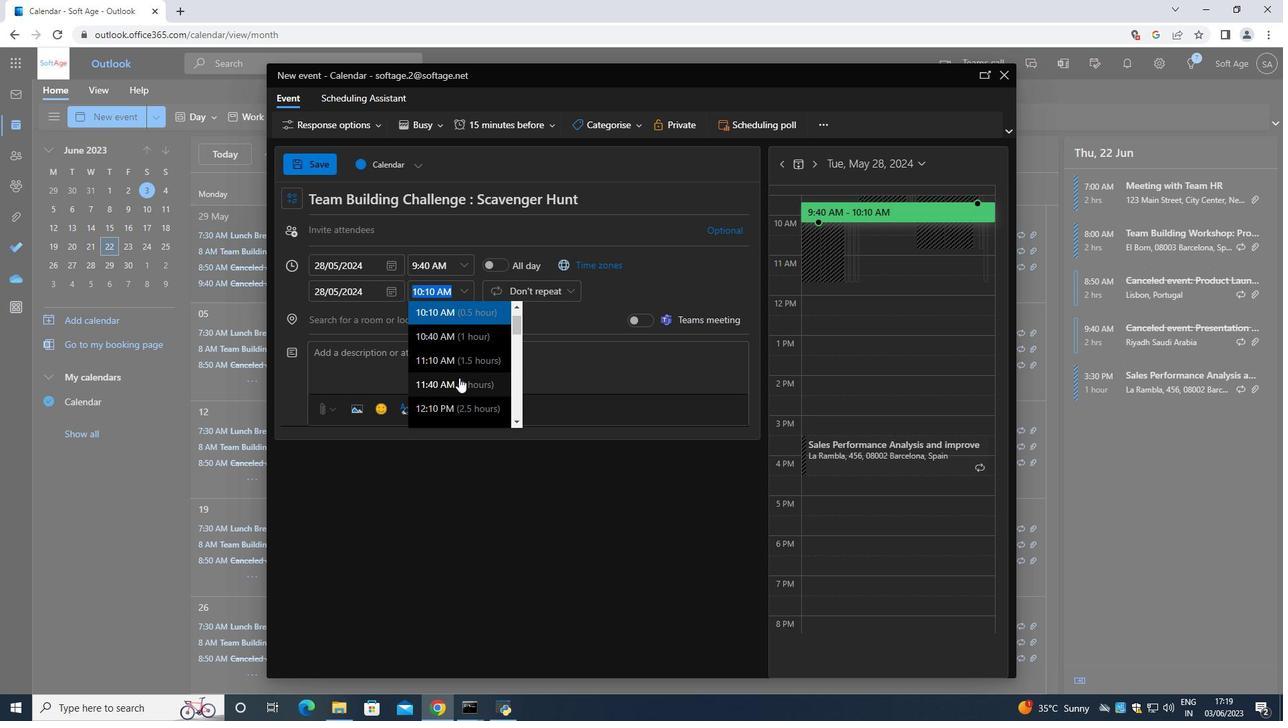 
Action: Mouse moved to (429, 360)
Screenshot: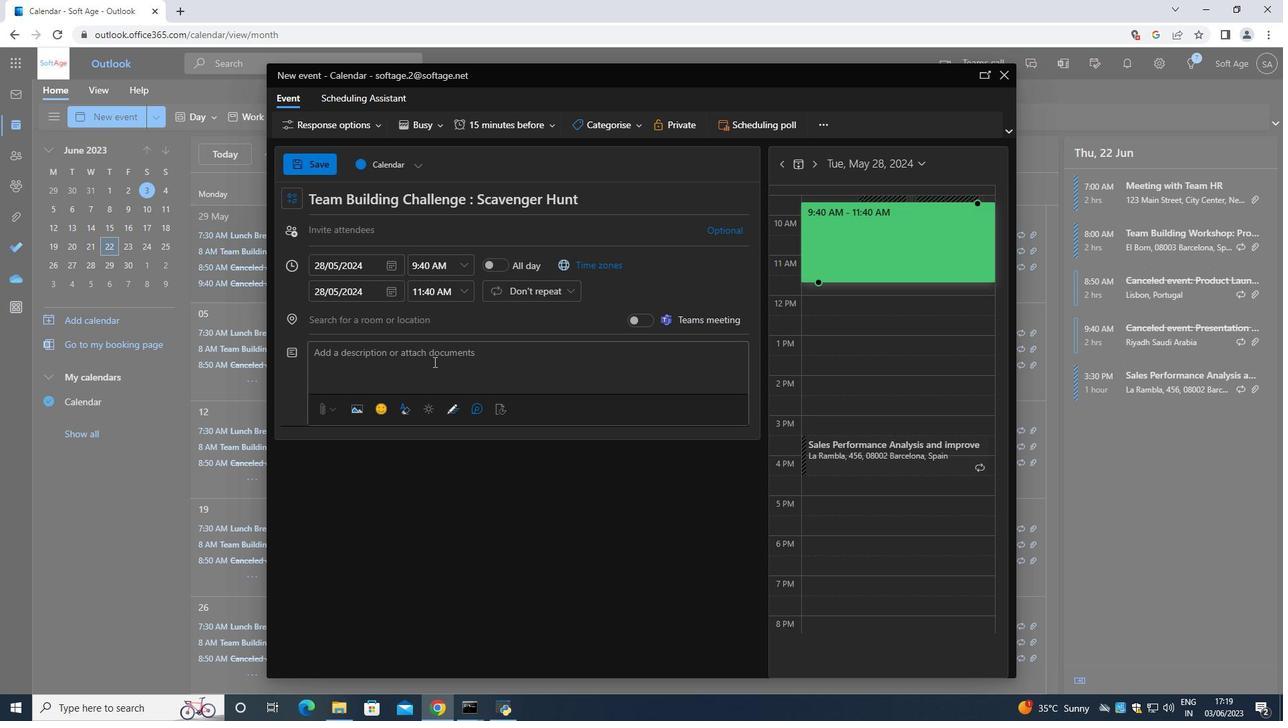 
Action: Mouse pressed left at (429, 360)
Screenshot: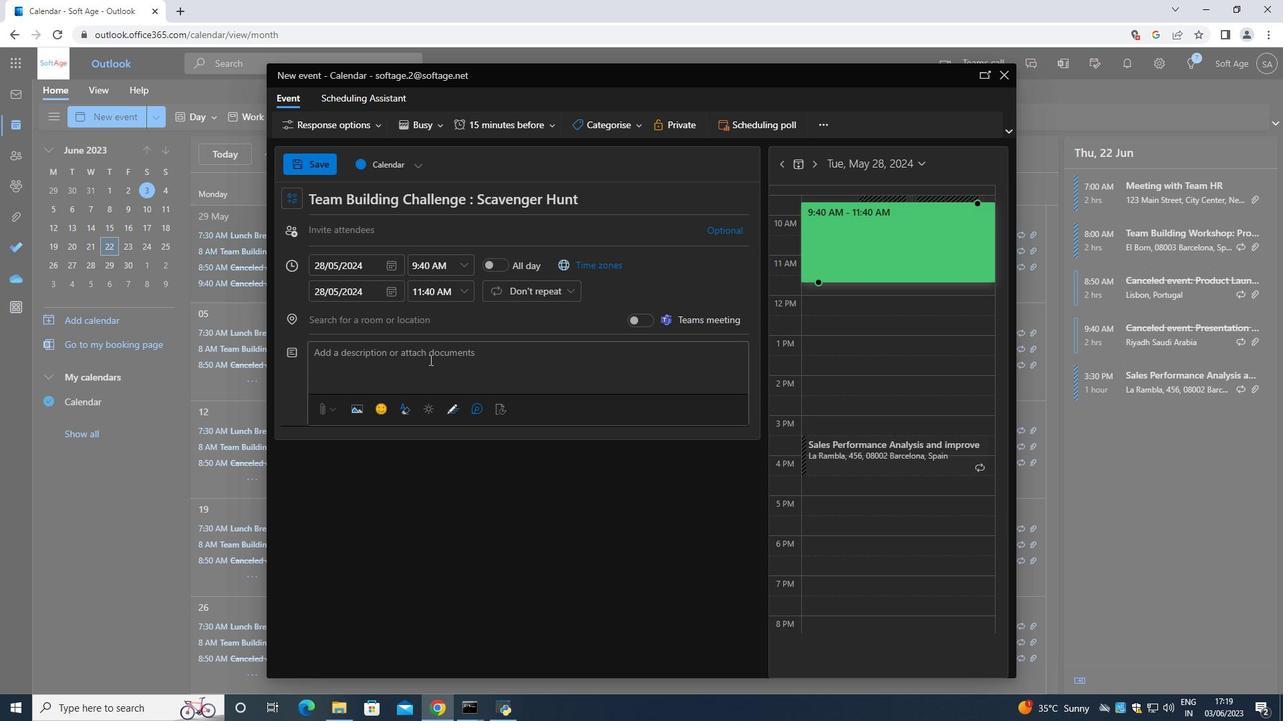 
Action: Mouse moved to (429, 359)
Screenshot: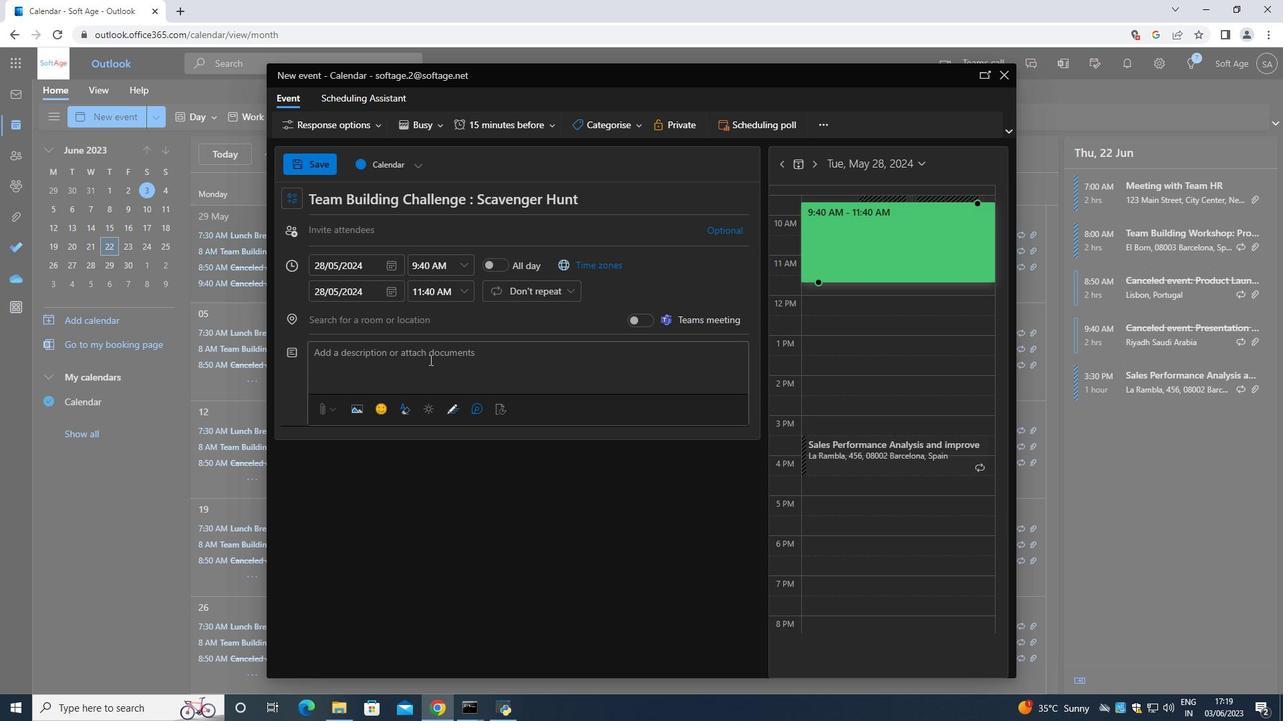 
Action: Key pressed <Key.shift>Welcome<Key.space>to<Key.space>our<Key.space>t<Key.backspace><Key.shift>Team<Key.space>b<Key.backspace><Key.shift>Building<Key.space><Key.shift><Key.shift><Key.shift><Key.shift><Key.shift><Key.shift><Key.shift><Key.shift><Key.shift><Key.shift><Key.shift><Key.shift><Key.shift><Key.shift><Key.shift><Key.shift><Key.shift>Challenge<Key.space><Key.shift_r>:<Key.space><Key.shift><Key.shift><Key.shift><Key.shift><Key.shift><Key.shift><Key.shift><Key.shift><Key.shift><Key.shift><Key.shift><Key.shift><Key.shift><Key.shift><Key.shift><Key.shift><Key.shift><Key.shift><Key.shift><Key.shift><Key.shift><Key.shift><Key.shift><Key.shift><Key.shift><Key.shift>Scavenger<Key.space><Key.shift><Key.shift><Key.shift><Key.shift><Key.shift><Key.shift><Key.shift><Key.shift><Key.shift>Hunt<Key.space>,<Key.space>an<Key.space>excti<Key.backspace><Key.backspace>iting<Key.space>and<Key.space>engaging<Key.space>activity<Key.space>designed<Key.space>to<Key.space>foster<Key.space>teamwork,<Key.space>problem<Key.space><Key.backspace>-solving<Key.space>,<Key.space>collaba<Key.backspace>oration<Key.space>within<Key.space>your<Key.space>team<Key.space>.<Key.space><Key.shift><Key.shift>This<Key.space>scavenger<Key.space>hunt<Key.space>is<Key.space>a<Key.space>fun<Key.space>and<Key.space>interactive<Key.space>way<Key.space>fi<Key.backspace>orm<Key.space>team<Key.space>men<Key.backspace>mbers<Key.space>to<Key.space>work<Key.space>together,<Key.space>thik<Key.space>crear<Key.backspace>tivekl<Key.backspace><Key.backspace>l<Key.space><Key.backspace>ly<Key.space><Key.backspace><Key.backspace><Key.backspace>y<Key.space><Key.left><Key.left><Key.left><Key.left><Key.left><Key.left><Key.left><Key.left><Key.left><Key.left><Key.left><Key.left><Key.left>n<Key.right><Key.right><Key.right><Key.right><Key.right><Key.right><Key.right><Key.right><Key.right><Key.right><Key.right><Key.right><Key.right><Key.right><Key.right><Key.right><Key.right>,and<Key.space>build<Key.space>strong<Key.space>bonds<Key.space>while<Key.space>completing<Key.space>,<Key.space><Key.backspace><Key.backspace>a<Key.space>series<Key.space>of<Key.space>challenges<Key.space>and<Key.space>searching<Key.space>for<Key.space>hidden<Key.space>items<Key.space>or<Key.space>clues.
Screenshot: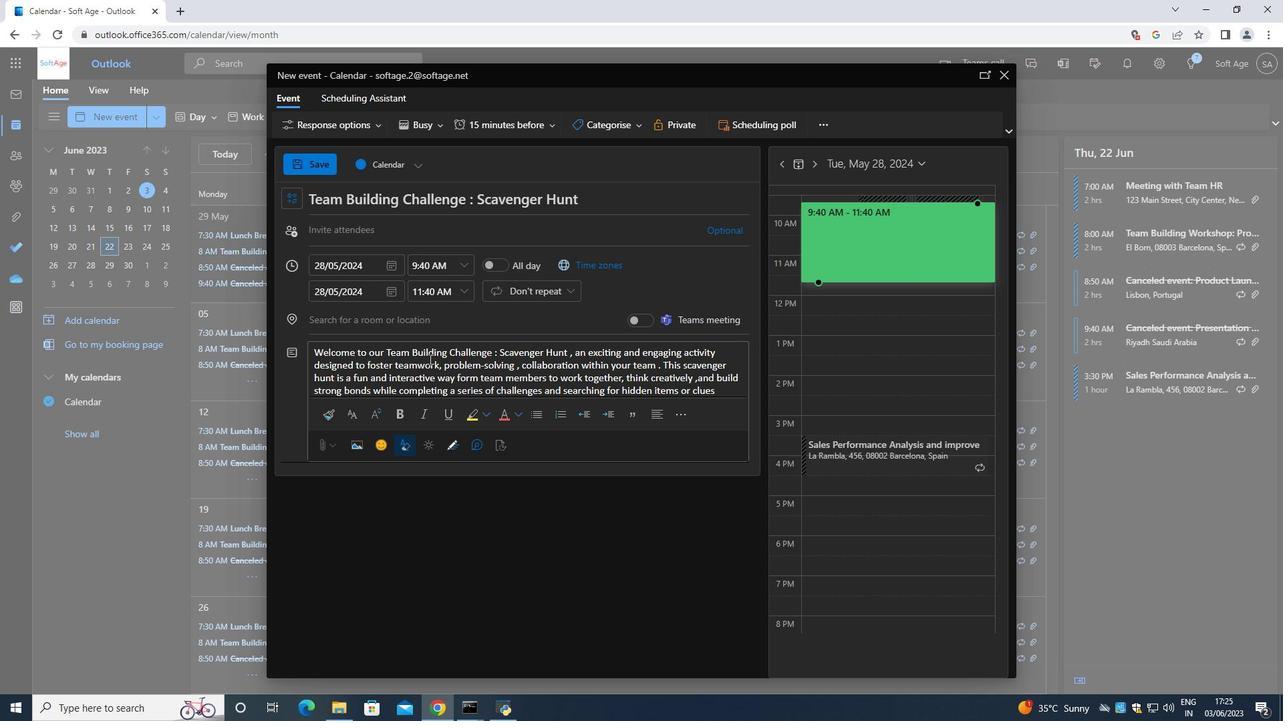 
Action: Mouse moved to (611, 125)
Screenshot: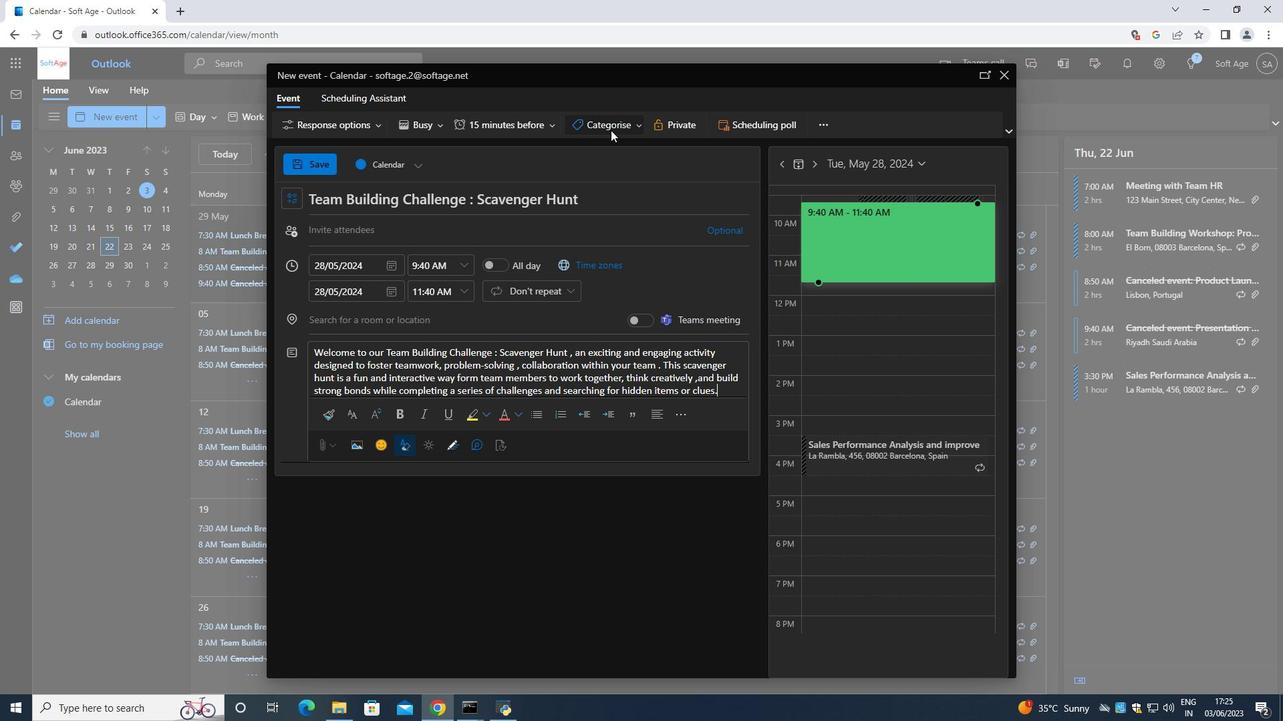 
Action: Mouse pressed left at (611, 125)
Screenshot: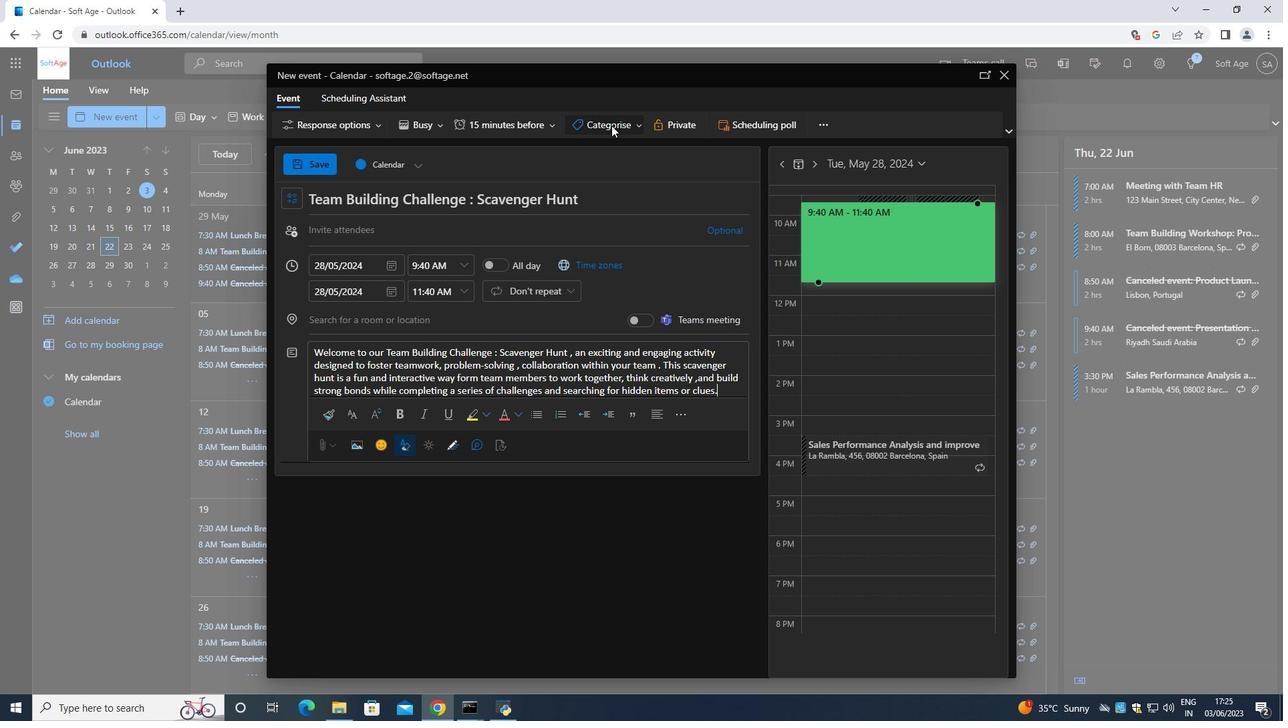 
Action: Mouse moved to (616, 151)
Screenshot: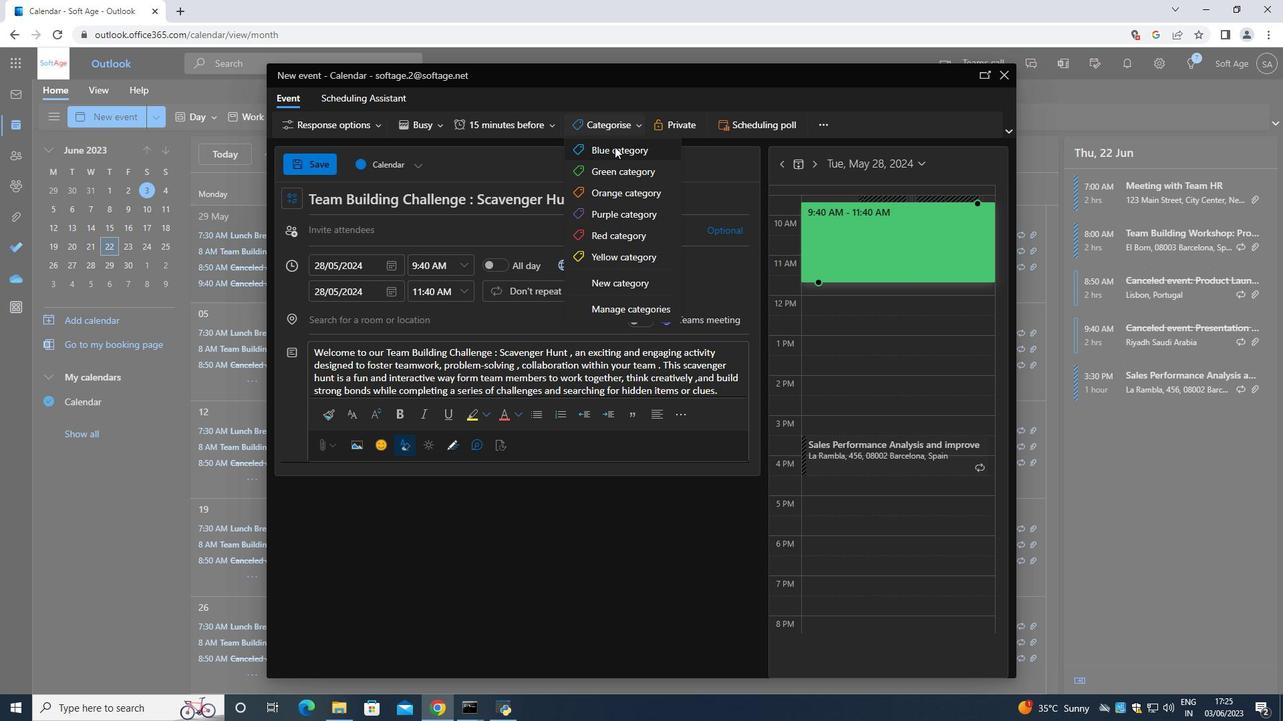
Action: Mouse pressed left at (616, 151)
Screenshot: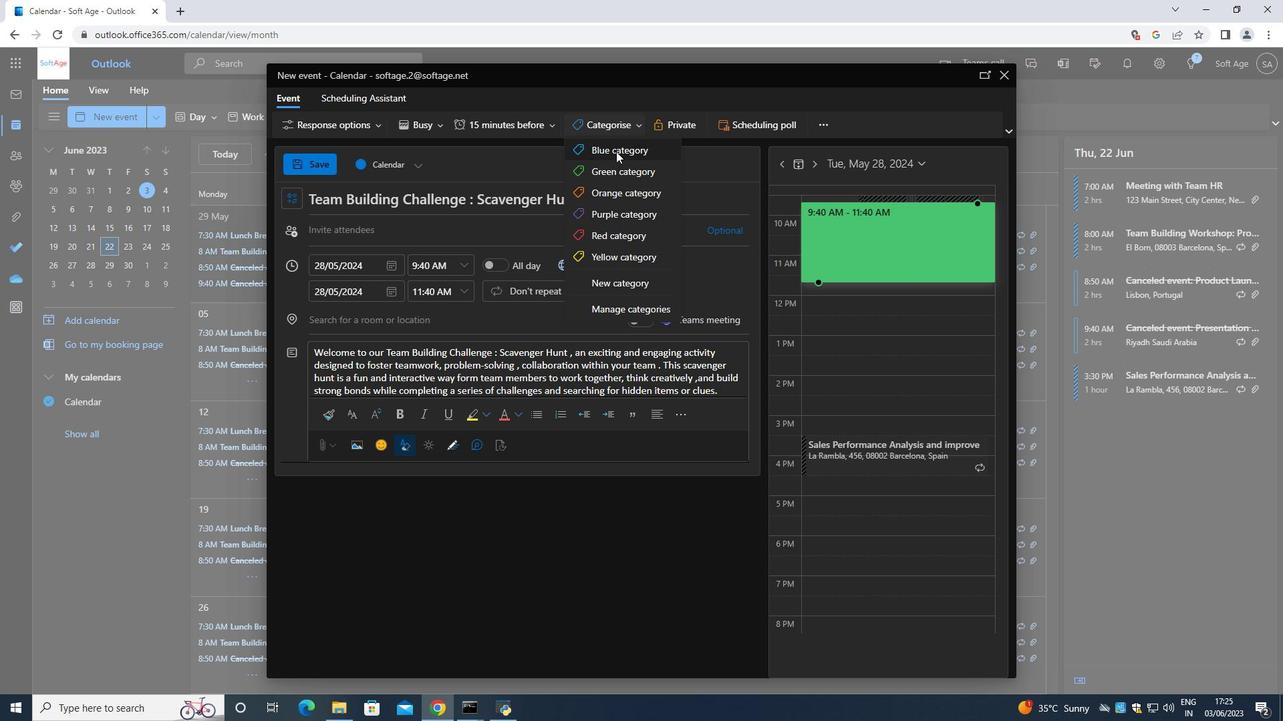 
Action: Mouse moved to (466, 324)
Screenshot: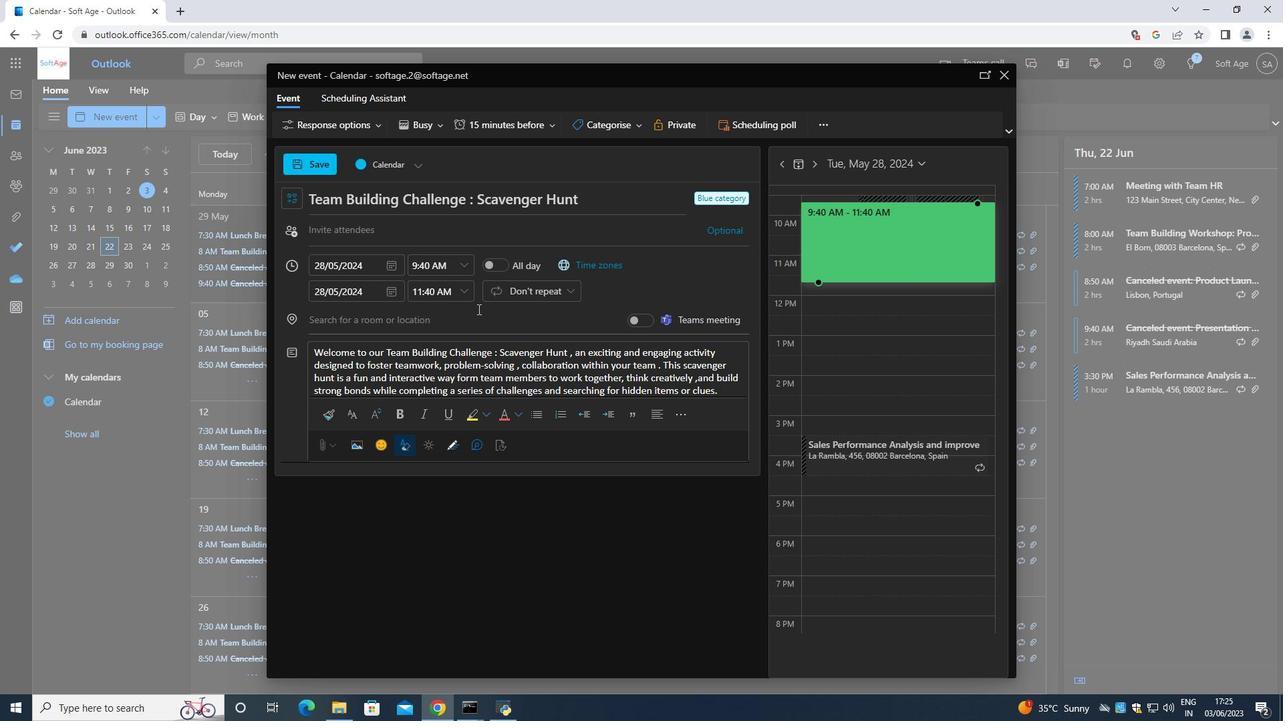 
Action: Mouse pressed left at (466, 324)
Screenshot: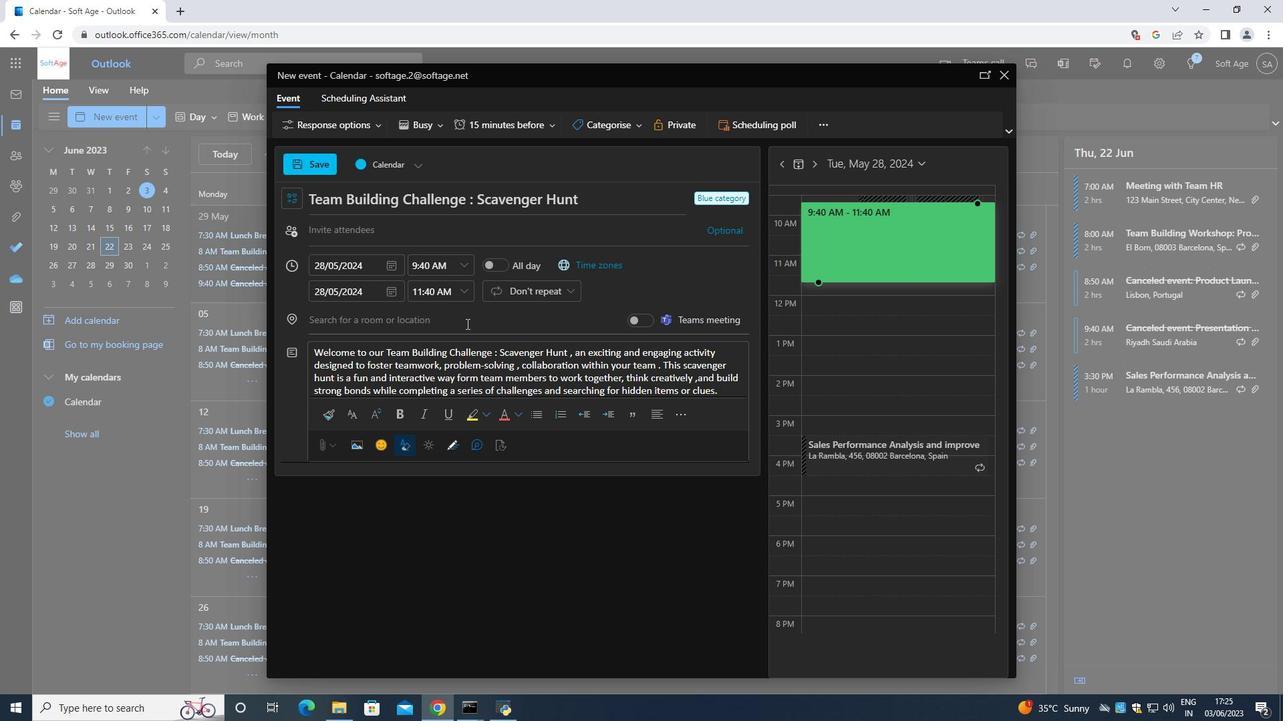 
Action: Key pressed 789<Key.space><Key.shift>Mount<Key.space><Key.shift>Sinai,<Key.space><Key.shift><Key.shift><Key.shift><Key.shift><Key.shift><Key.shift><Key.shift><Key.shift><Key.shift><Key.shift><Key.shift>Sinai,<Key.space><Key.shift>Egypt
Screenshot: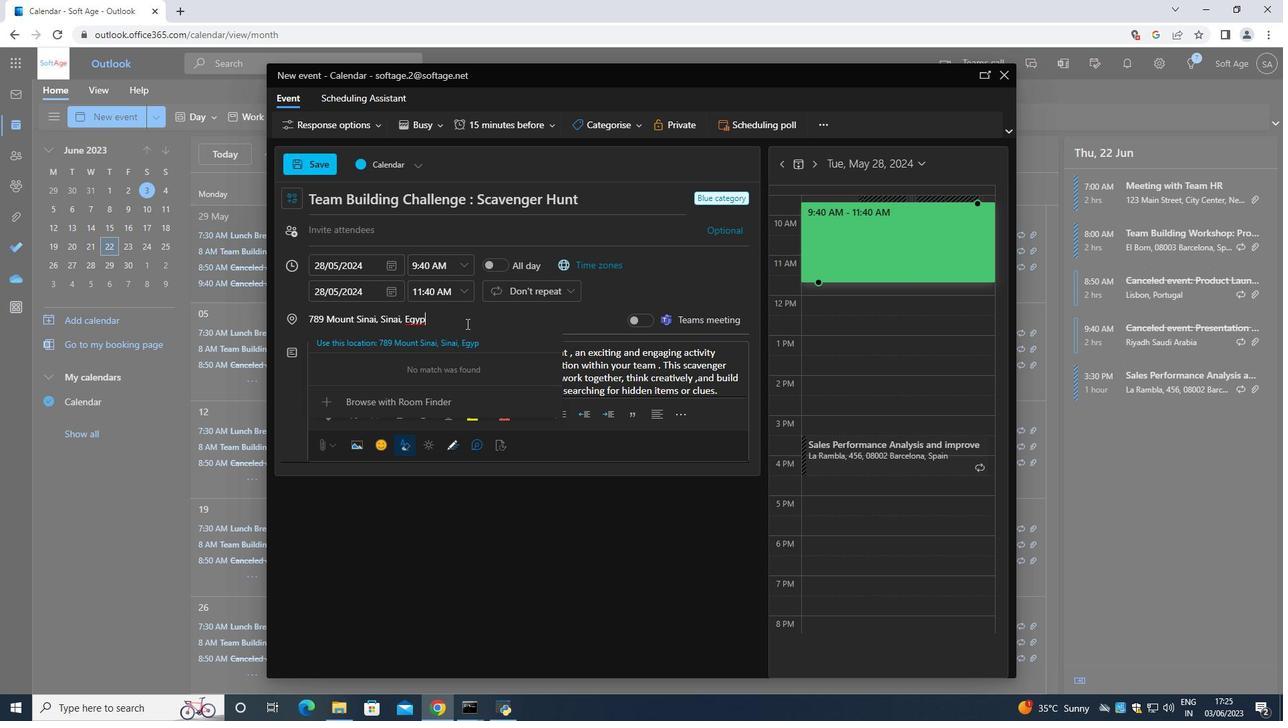
Action: Mouse moved to (420, 237)
Screenshot: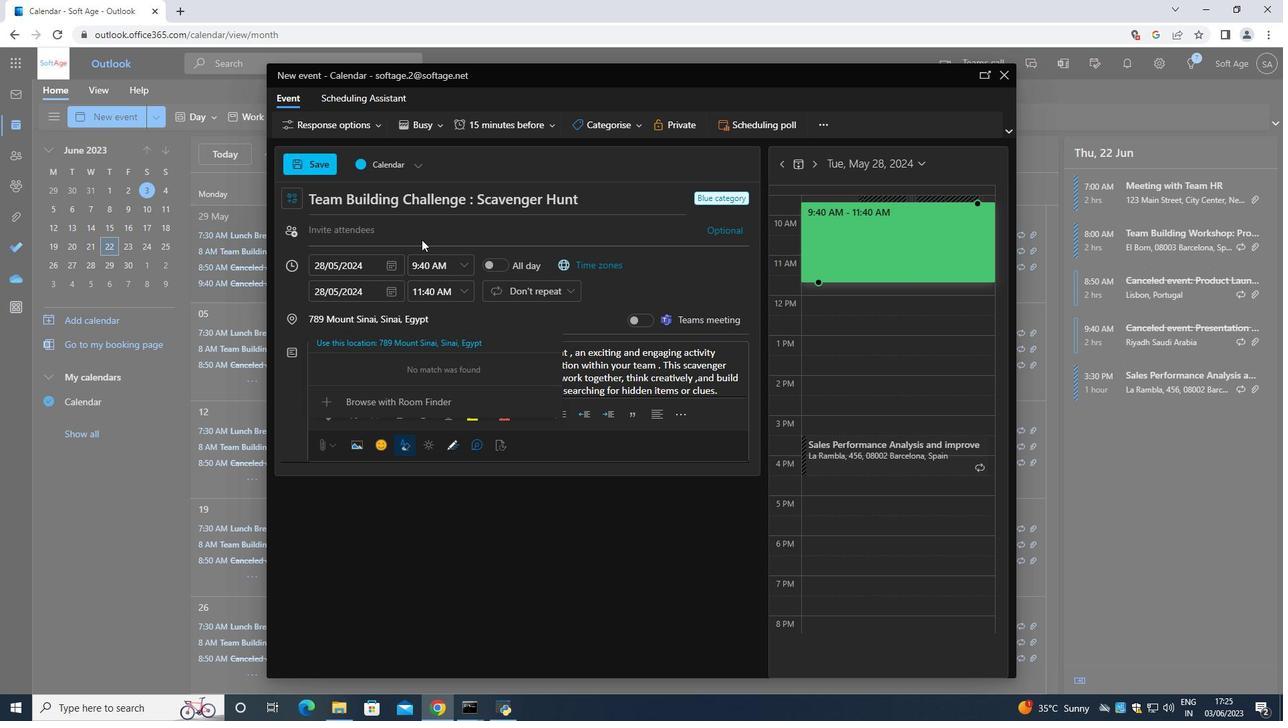 
Action: Mouse pressed left at (420, 237)
Screenshot: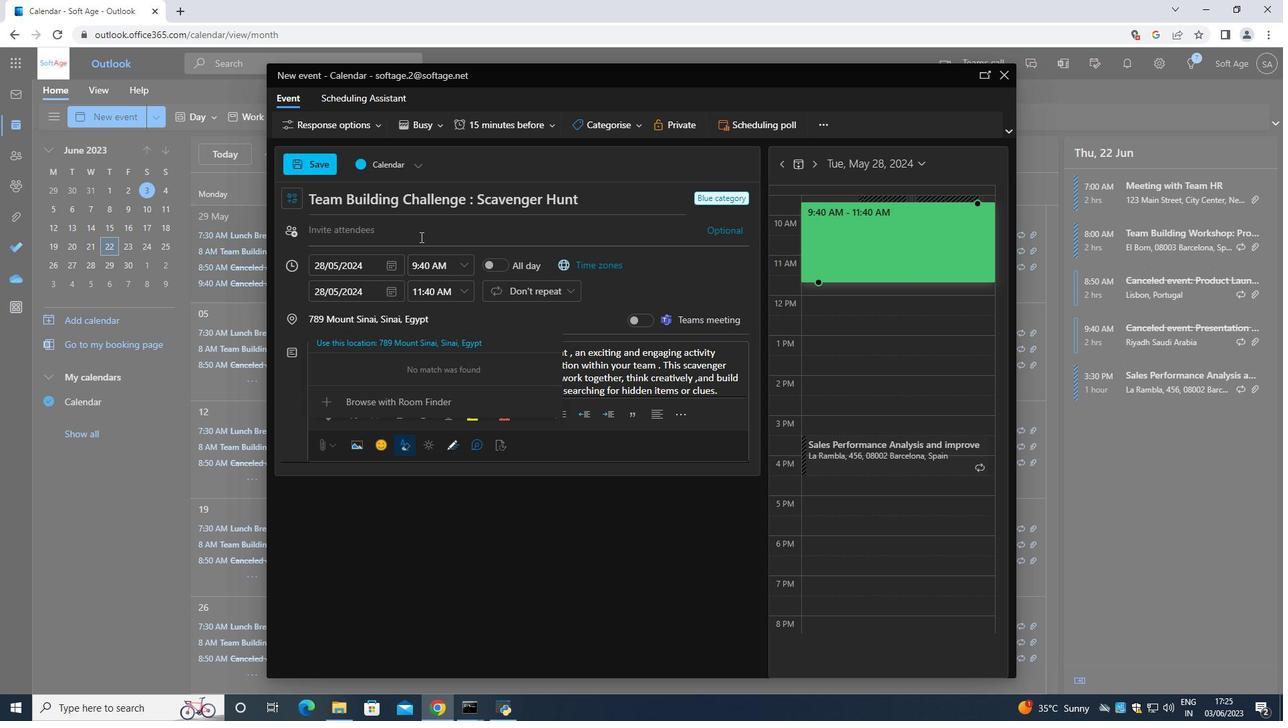 
Action: Key pressed <Key.shift>Softage.3<Key.shift><Key.shift><Key.shift><Key.shift><Key.shift><Key.shift><Key.shift>@softage
Screenshot: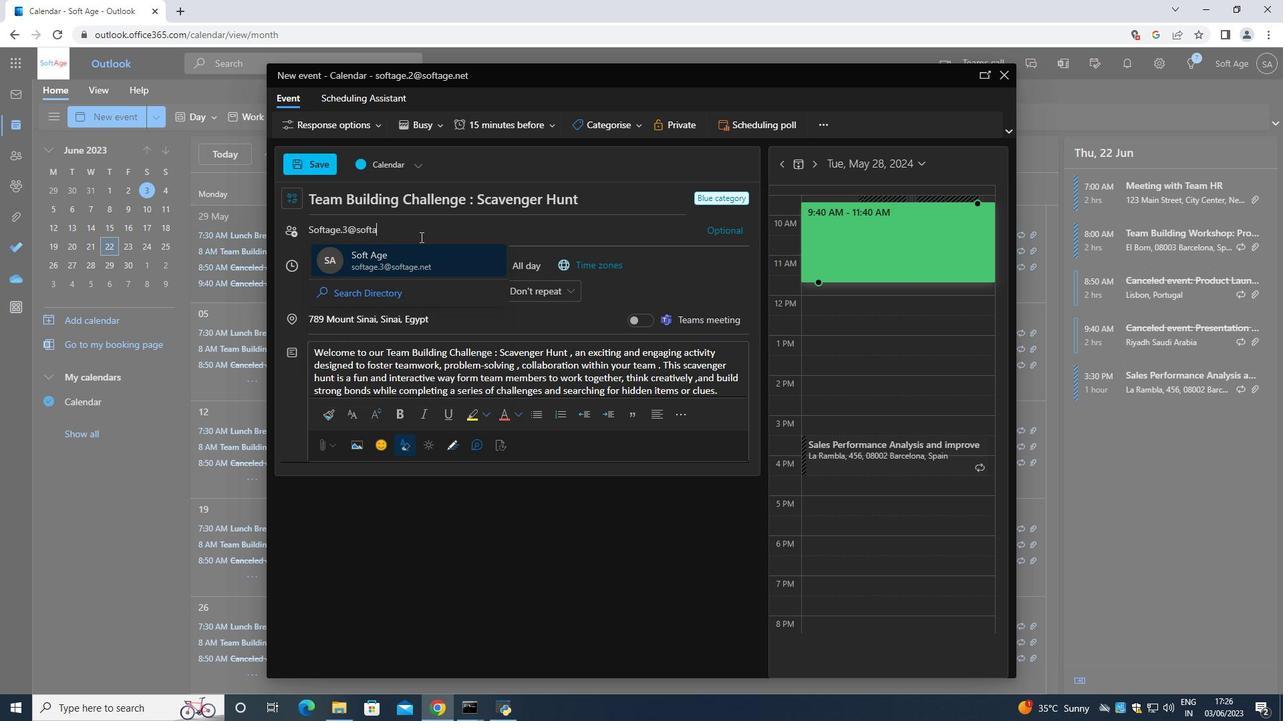 
Action: Mouse moved to (457, 263)
Screenshot: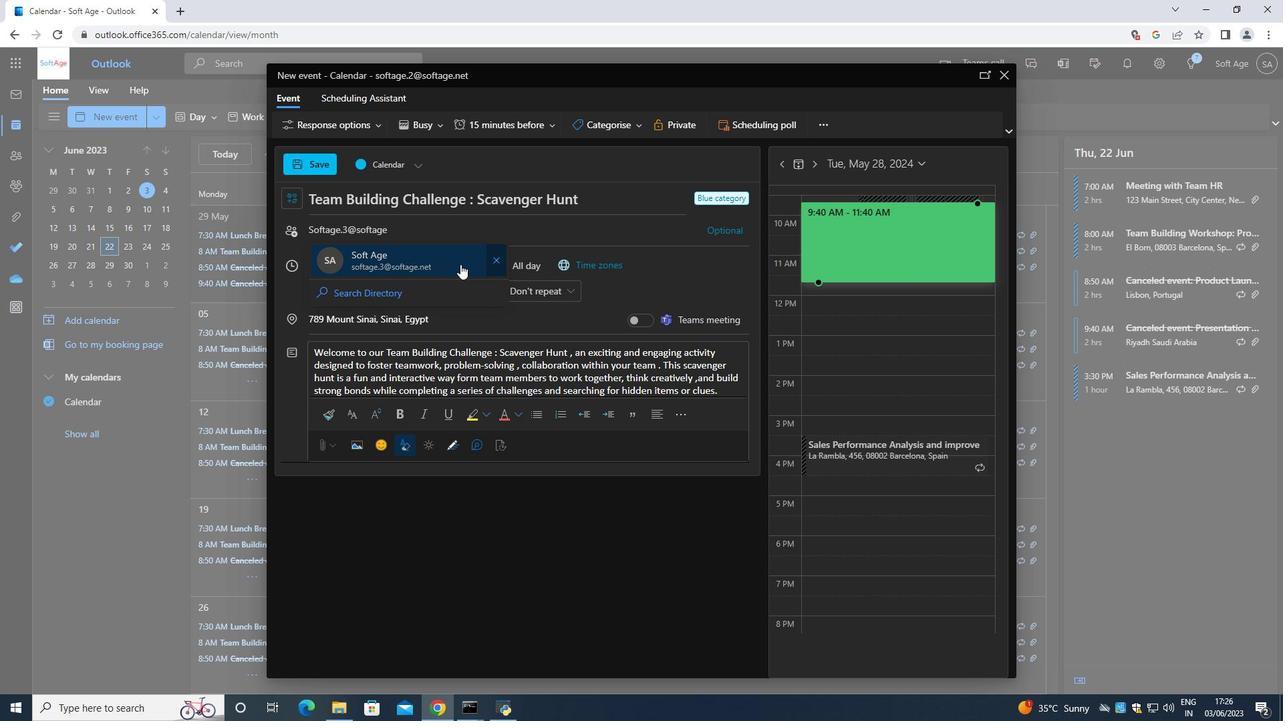 
Action: Mouse pressed left at (457, 263)
Screenshot: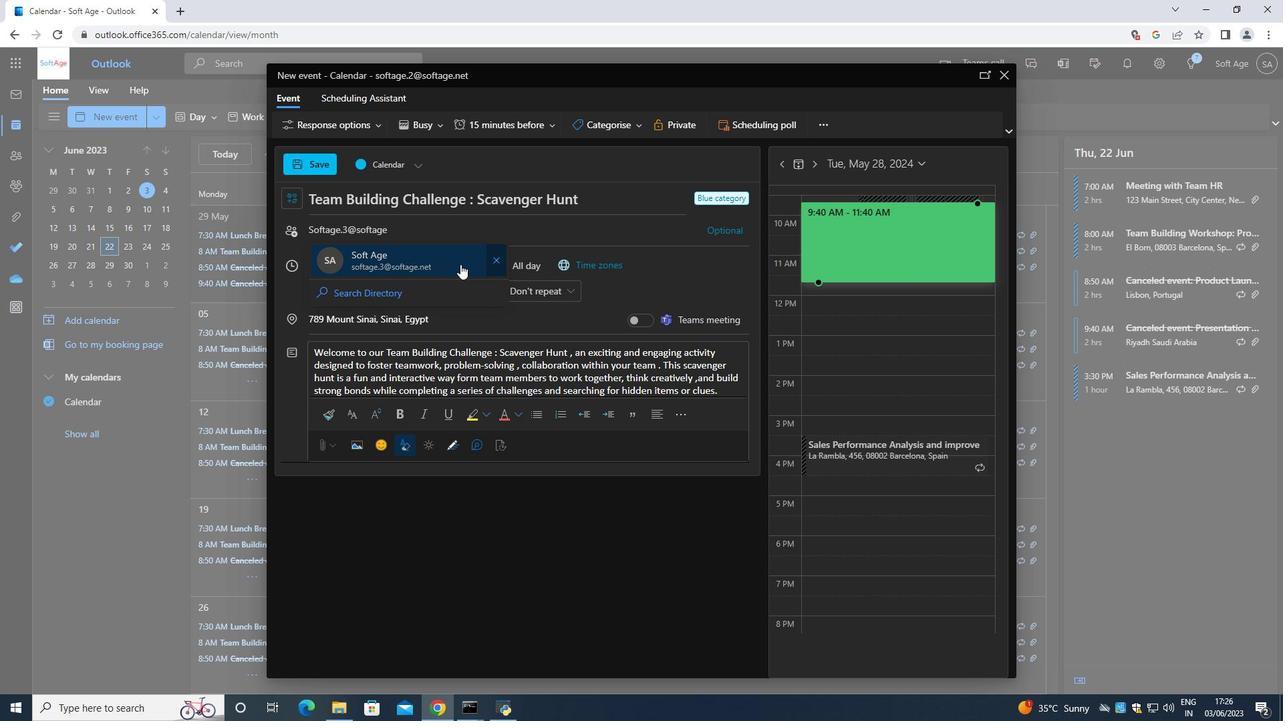 
Action: Mouse moved to (419, 229)
Screenshot: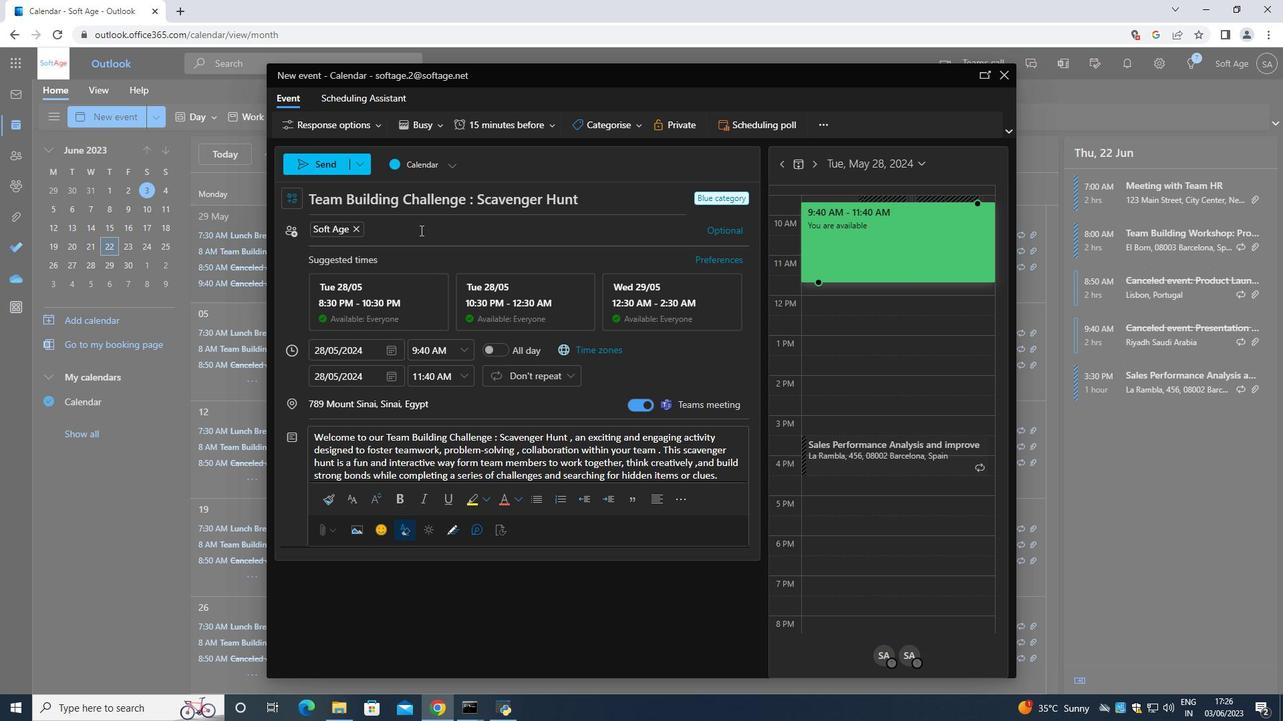 
Action: Key pressed <Key.shift>Softage.4
Screenshot: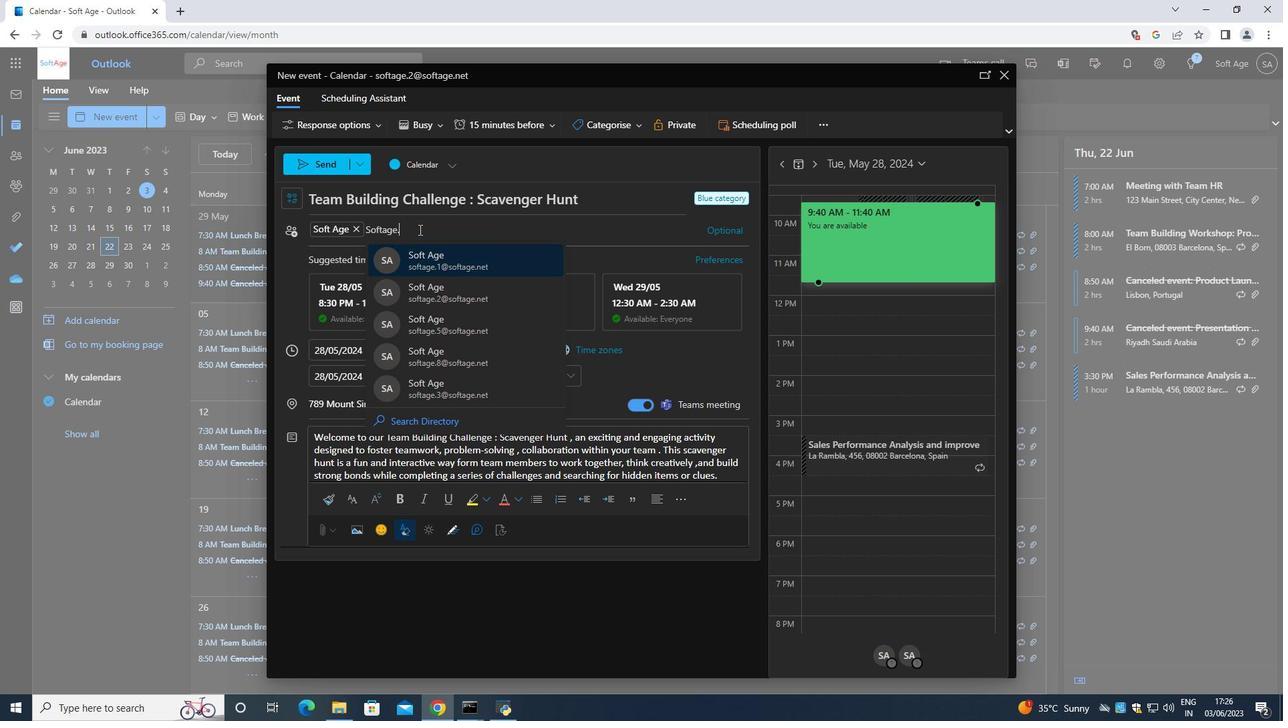 
Action: Mouse moved to (455, 295)
Screenshot: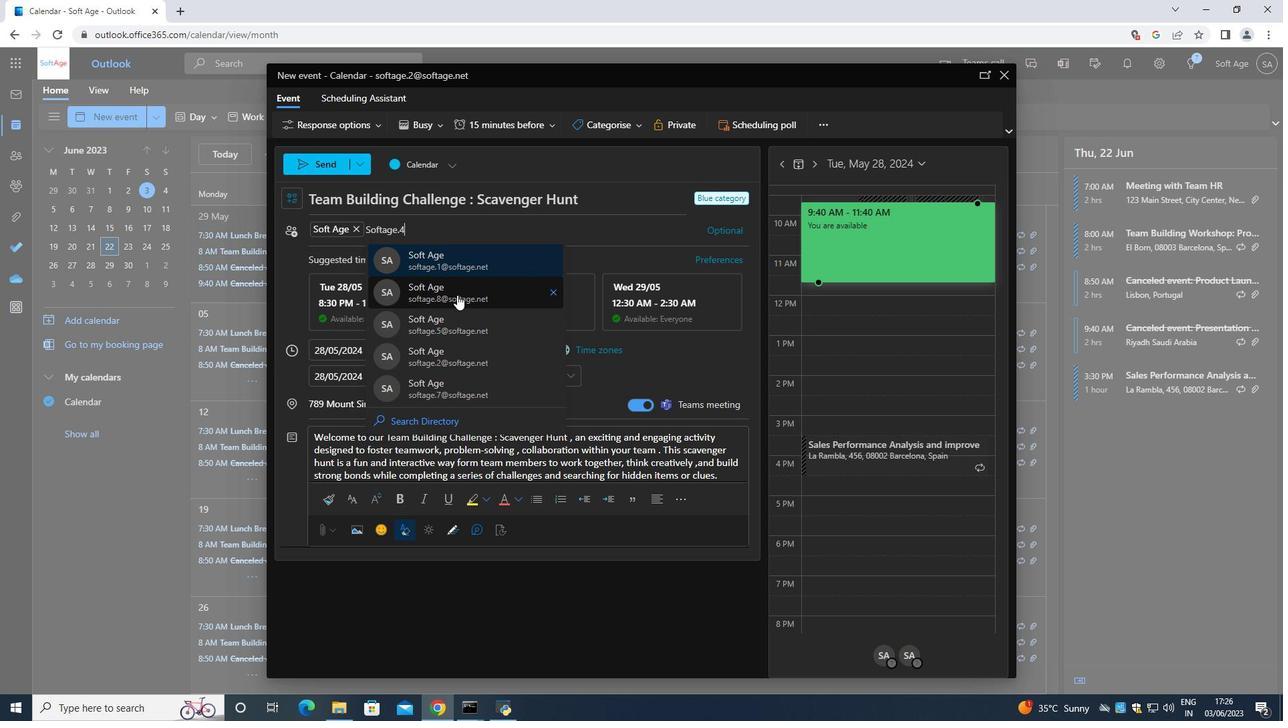 
Action: Key pressed <Key.shift>@
Screenshot: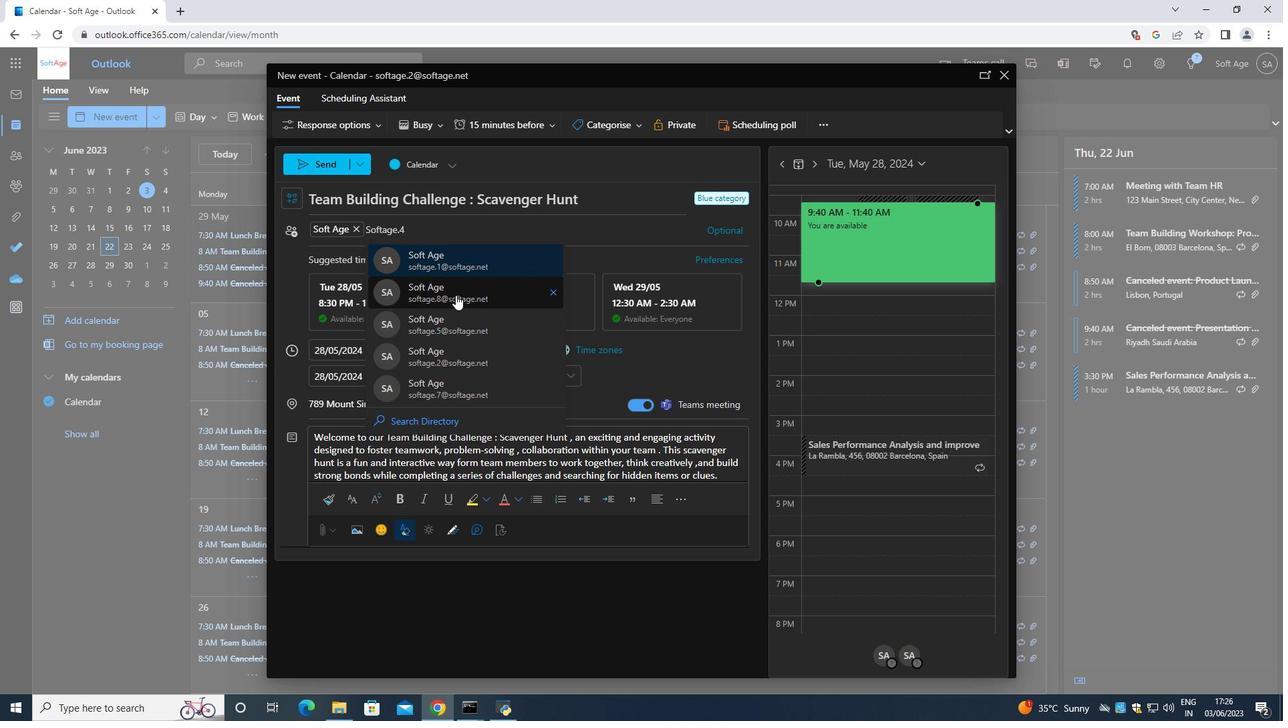 
Action: Mouse moved to (451, 261)
Screenshot: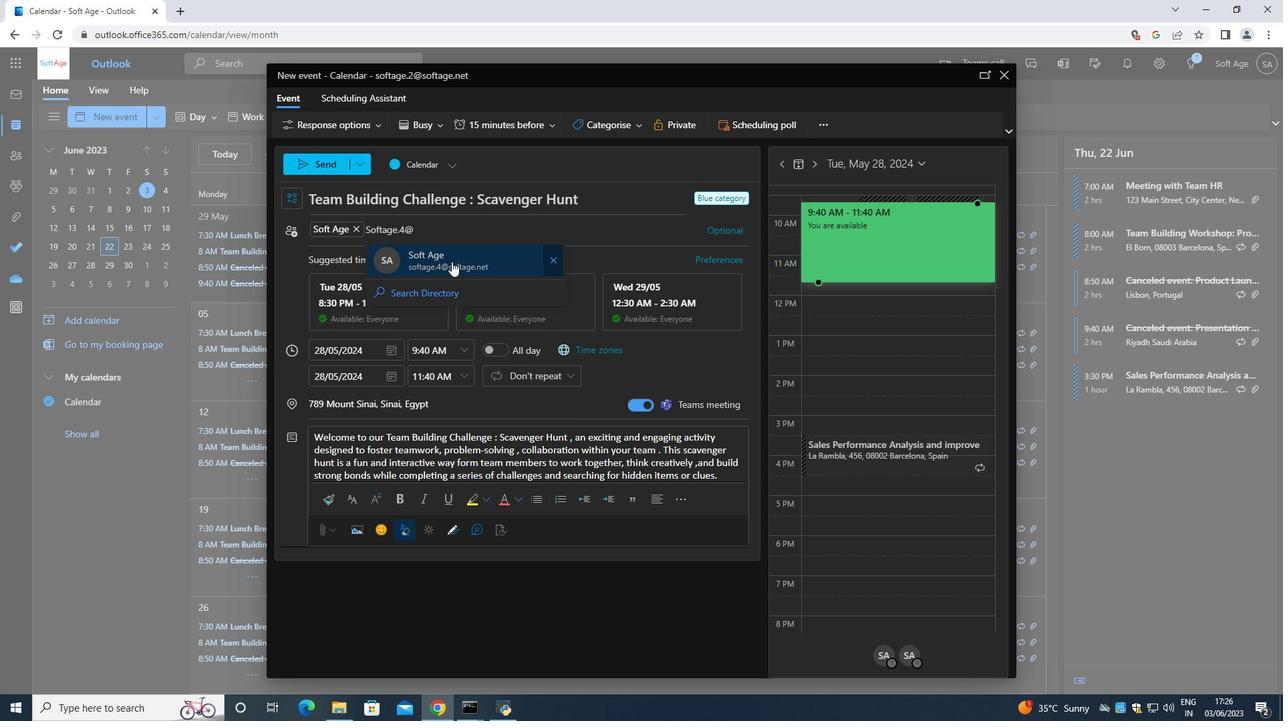 
Action: Mouse pressed left at (451, 261)
Screenshot: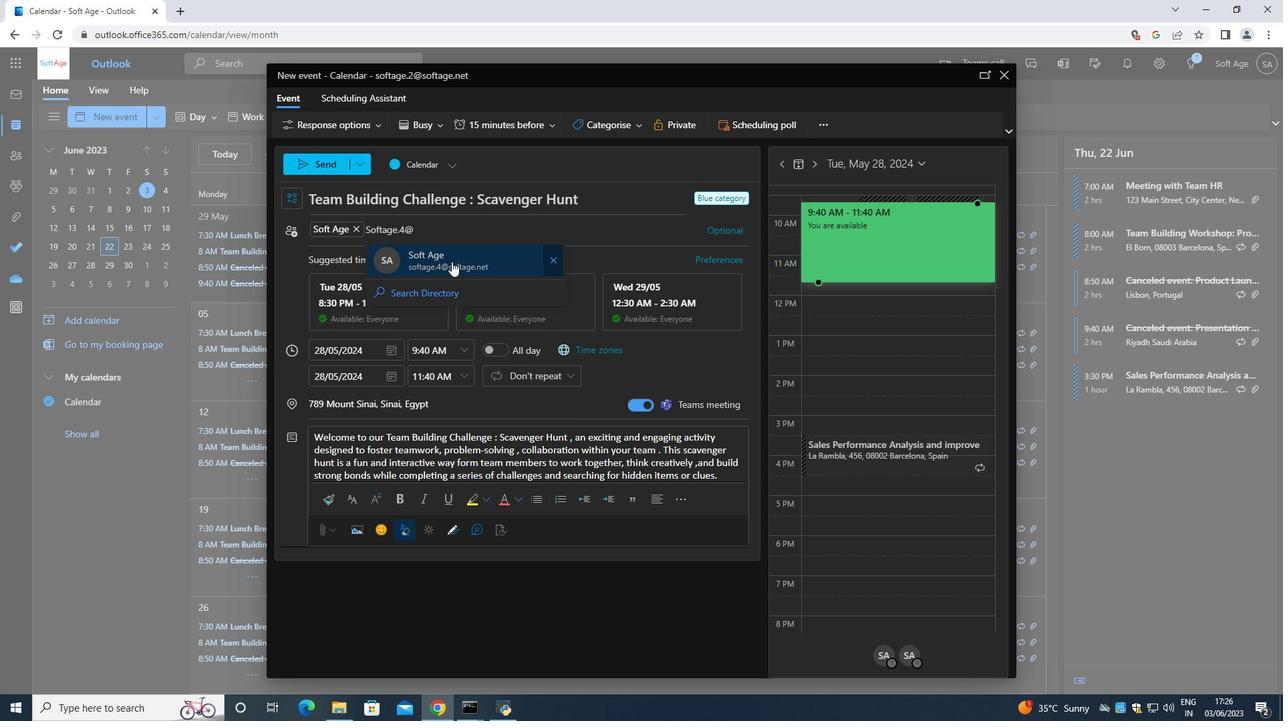 
Action: Mouse moved to (504, 128)
Screenshot: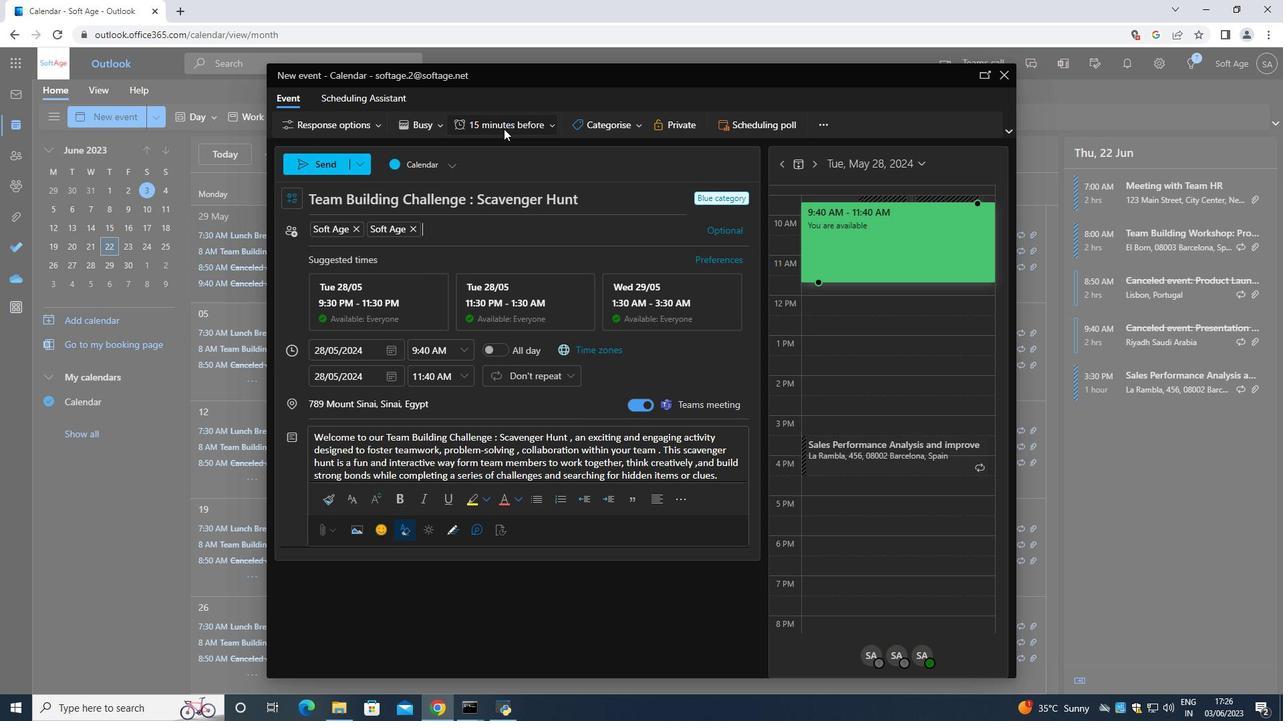 
Action: Mouse pressed left at (504, 128)
Screenshot: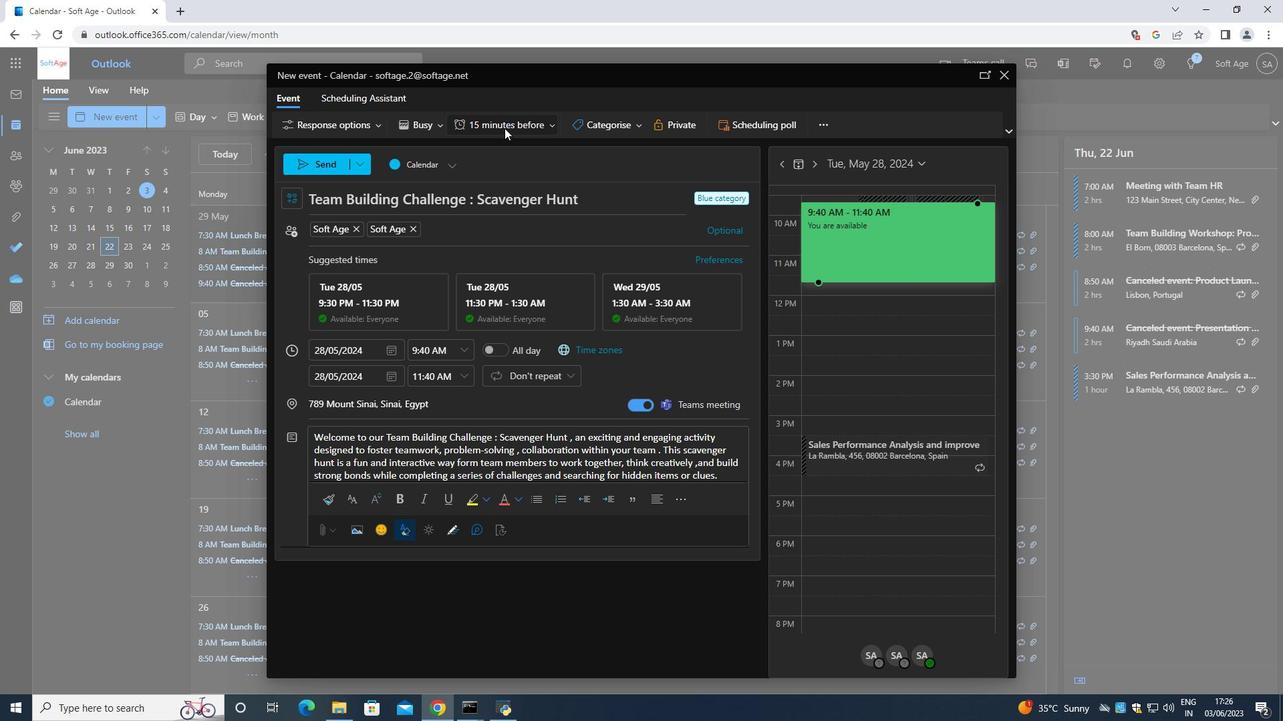 
Action: Mouse moved to (508, 333)
Screenshot: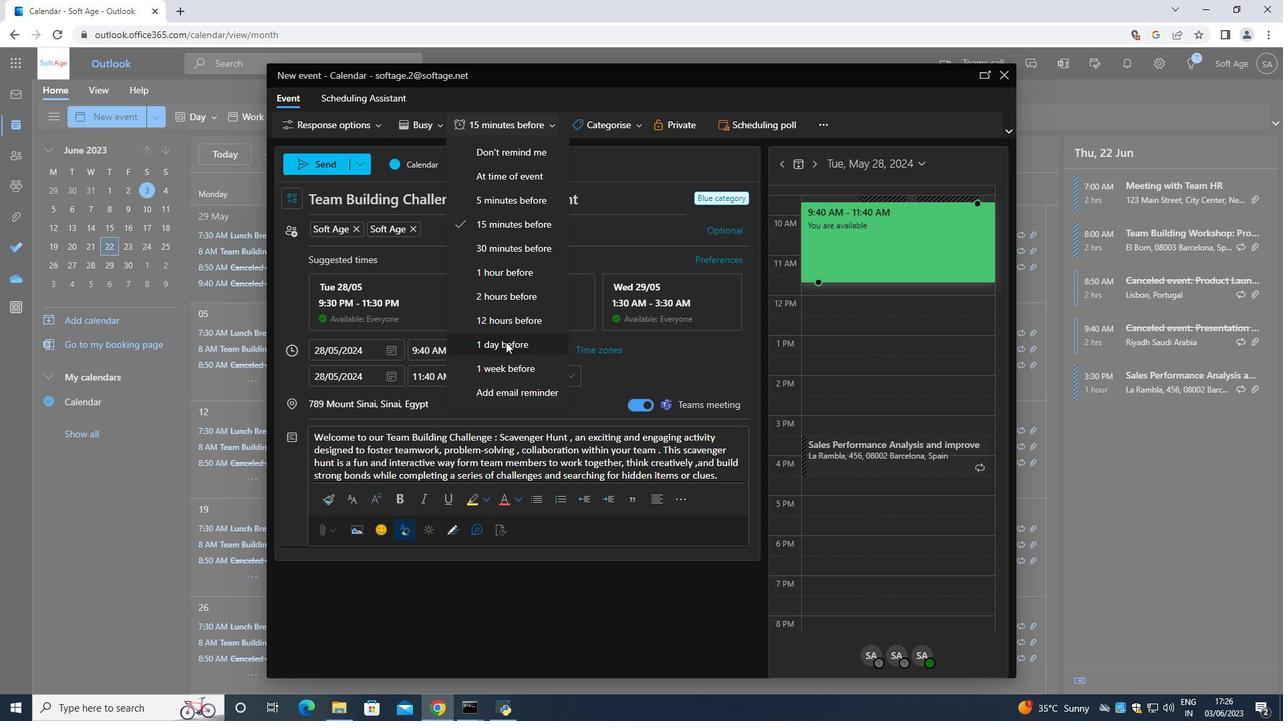 
